 Task: Play online Dominion games in very easy mode.
Action: Mouse moved to (226, 262)
Screenshot: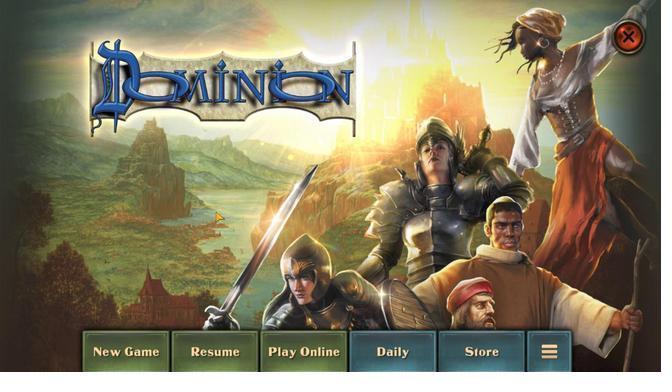 
Action: Mouse pressed left at (226, 262)
Screenshot: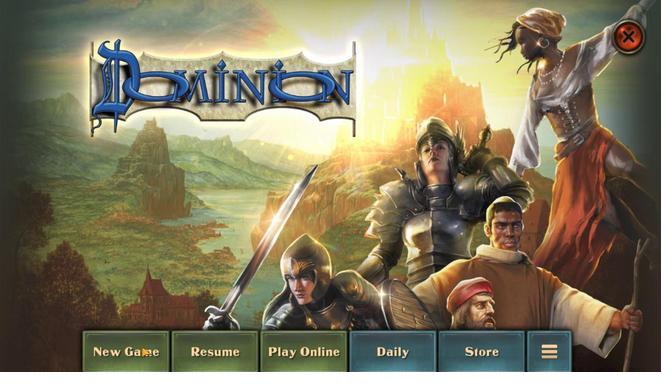 
Action: Mouse moved to (326, 301)
Screenshot: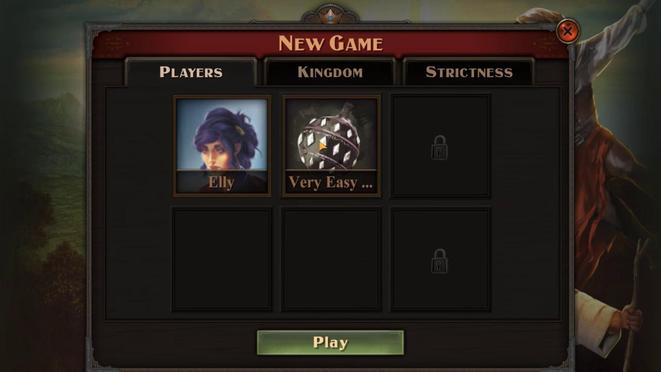 
Action: Mouse pressed left at (326, 301)
Screenshot: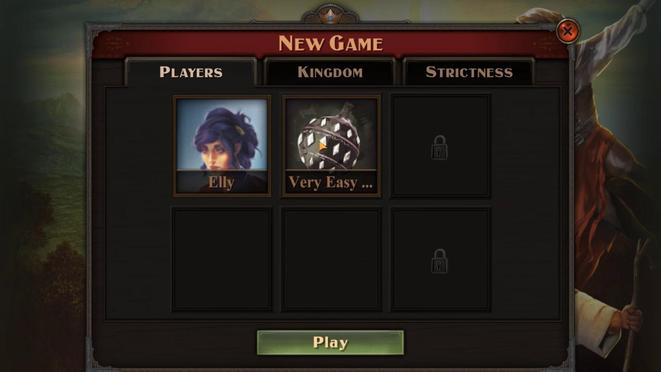 
Action: Mouse moved to (270, 297)
Screenshot: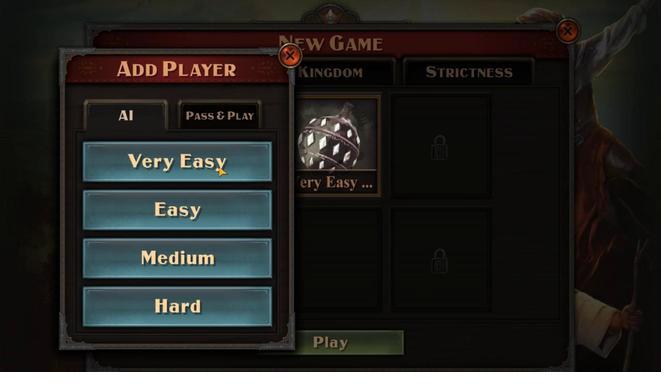 
Action: Mouse pressed left at (270, 297)
Screenshot: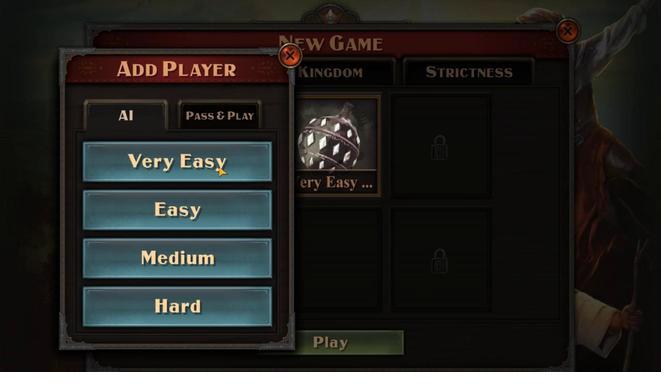 
Action: Mouse moved to (328, 263)
Screenshot: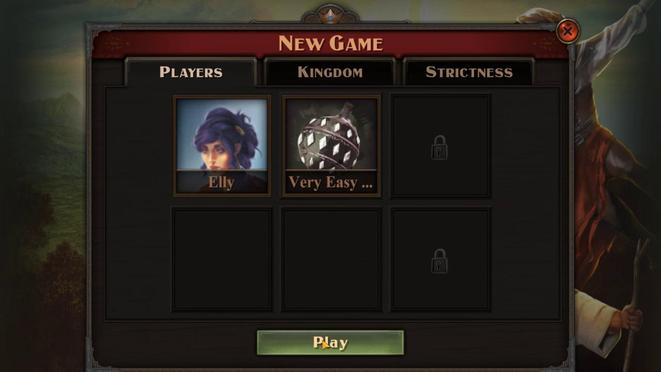 
Action: Mouse pressed left at (328, 263)
Screenshot: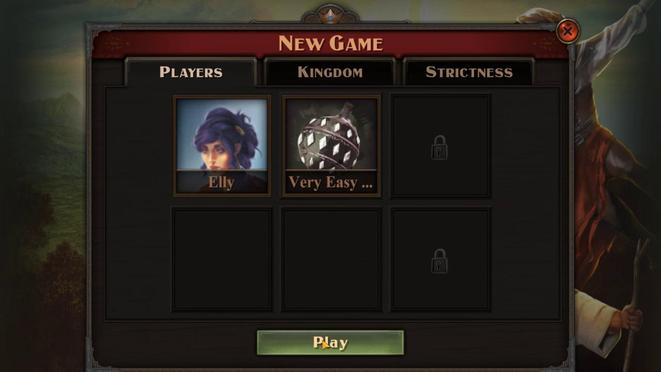 
Action: Mouse moved to (288, 264)
Screenshot: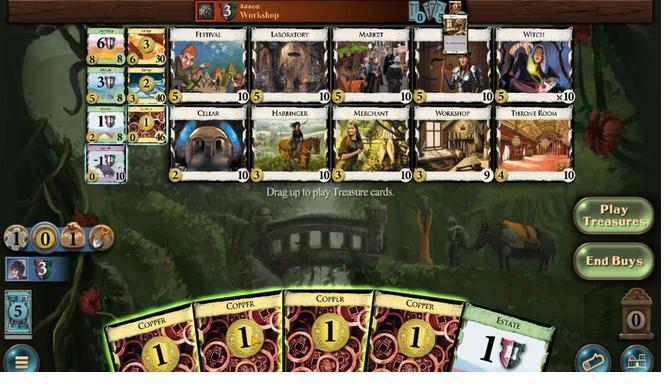 
Action: Mouse pressed left at (288, 264)
Screenshot: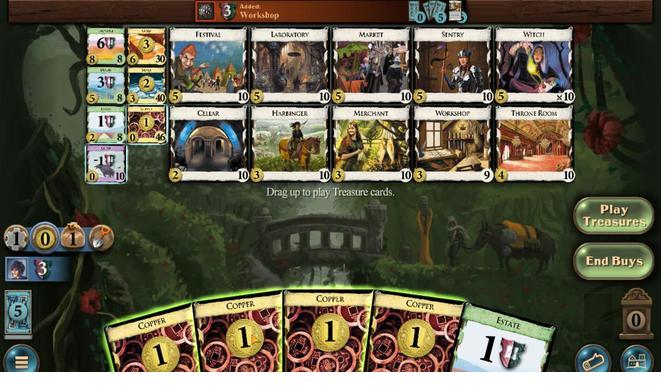 
Action: Mouse moved to (301, 263)
Screenshot: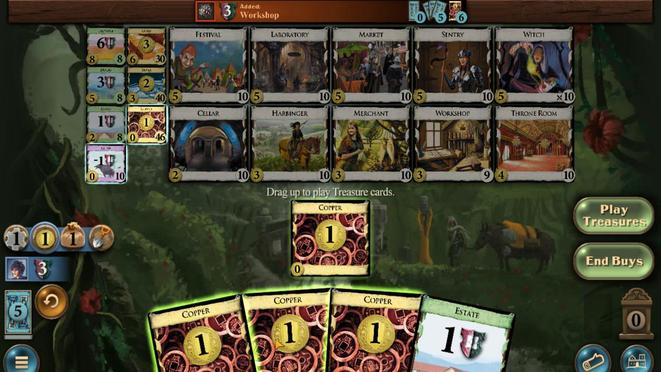 
Action: Mouse pressed left at (301, 263)
Screenshot: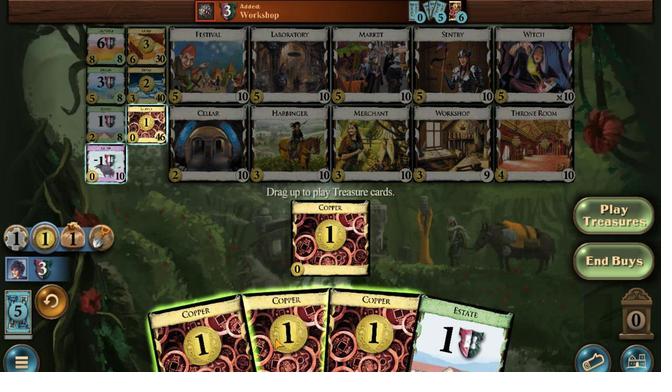 
Action: Mouse moved to (263, 261)
Screenshot: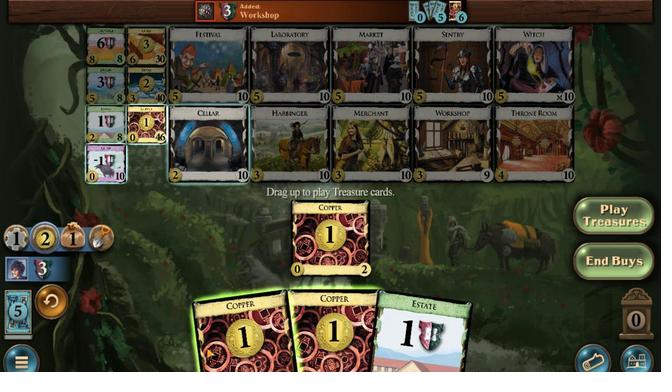 
Action: Mouse pressed left at (263, 261)
Screenshot: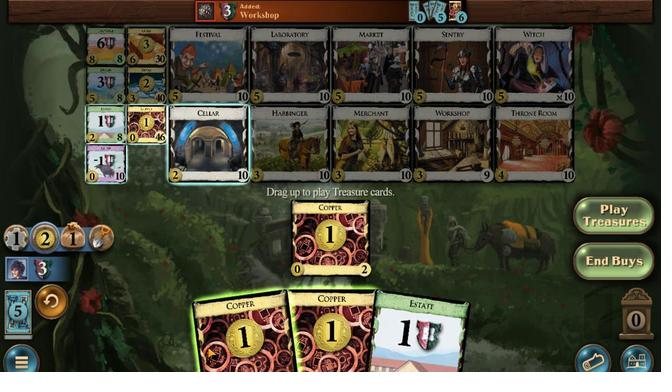 
Action: Mouse moved to (308, 301)
Screenshot: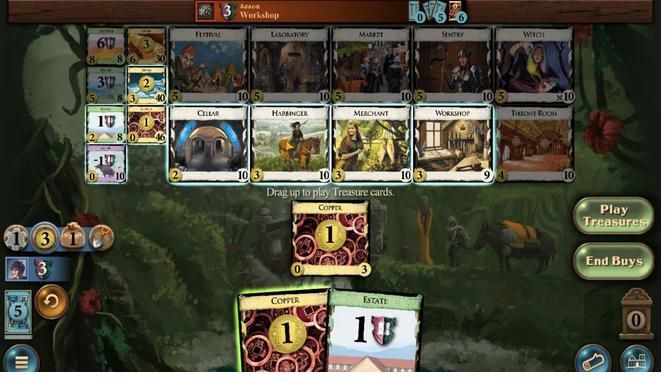 
Action: Mouse pressed left at (308, 301)
Screenshot: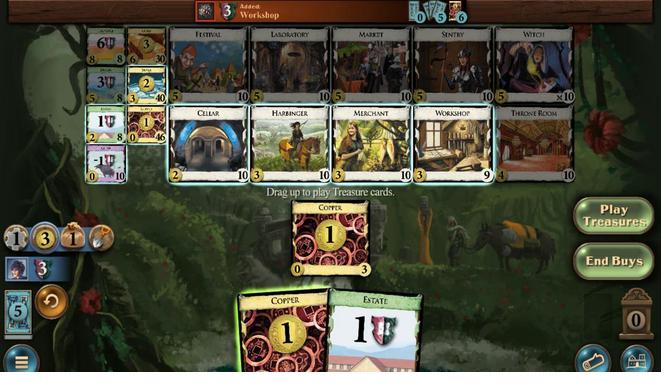 
Action: Mouse moved to (328, 265)
Screenshot: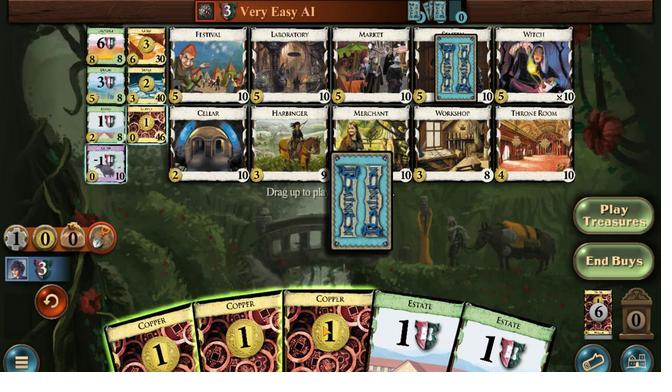 
Action: Mouse pressed left at (328, 265)
Screenshot: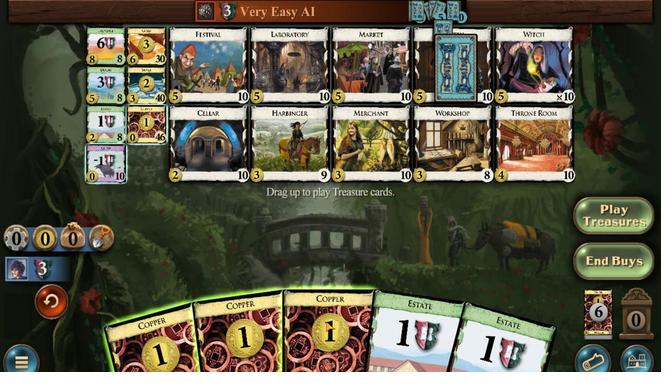 
Action: Mouse moved to (298, 263)
Screenshot: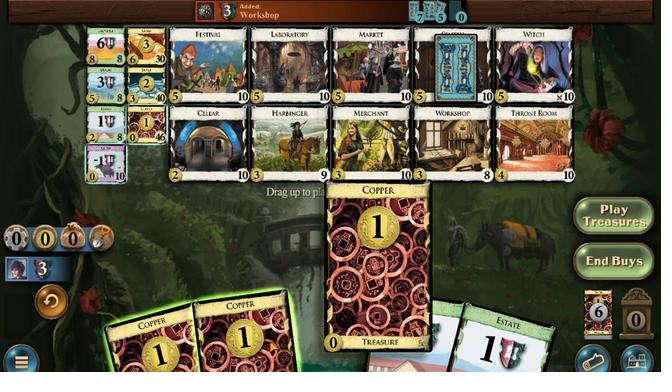 
Action: Mouse pressed left at (298, 263)
Screenshot: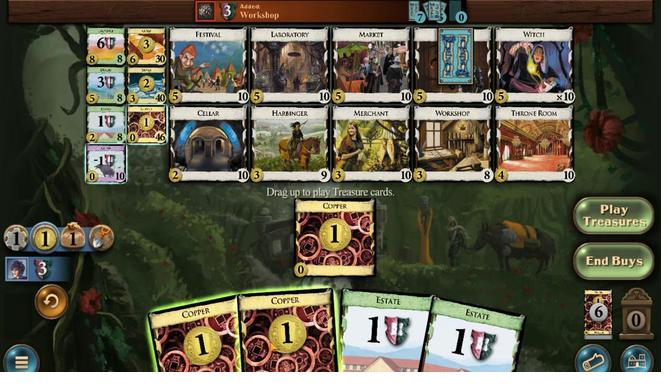 
Action: Mouse moved to (274, 260)
Screenshot: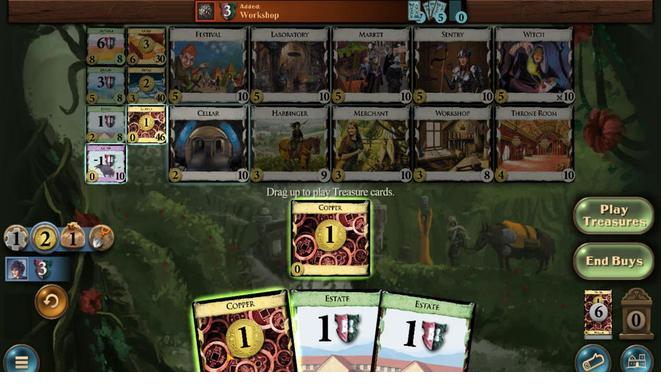 
Action: Mouse pressed left at (274, 260)
Screenshot: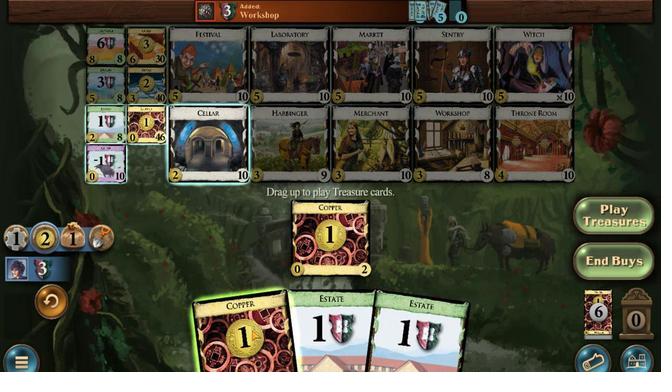 
Action: Mouse moved to (393, 302)
Screenshot: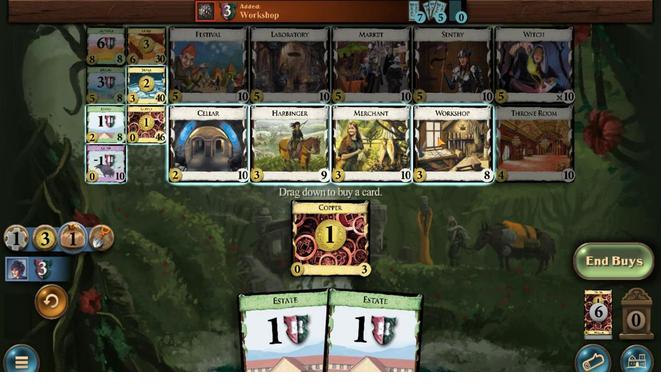 
Action: Mouse pressed left at (393, 302)
Screenshot: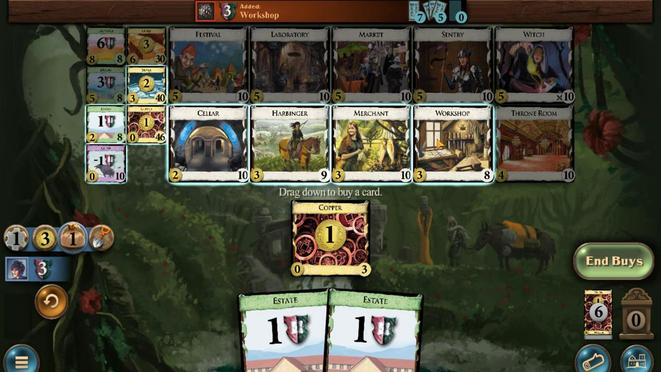 
Action: Mouse moved to (235, 260)
Screenshot: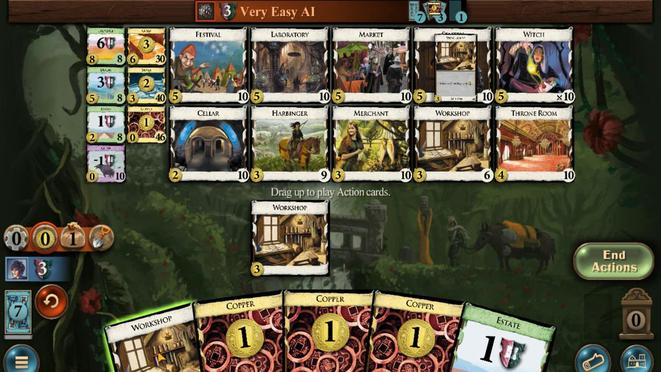 
Action: Mouse pressed left at (235, 260)
Screenshot: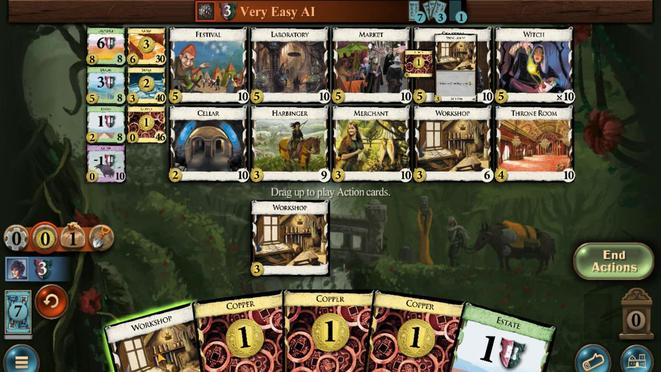 
Action: Mouse moved to (444, 304)
Screenshot: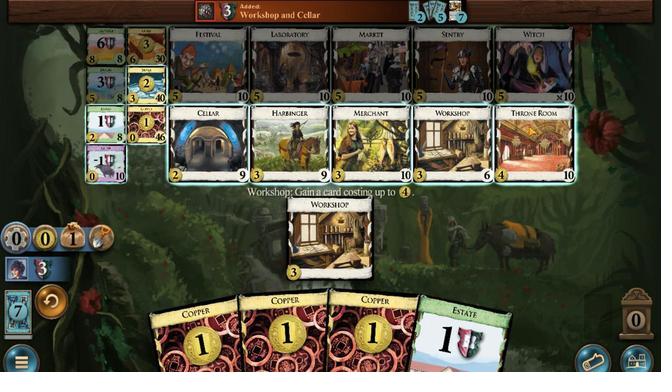 
Action: Mouse pressed left at (444, 304)
Screenshot: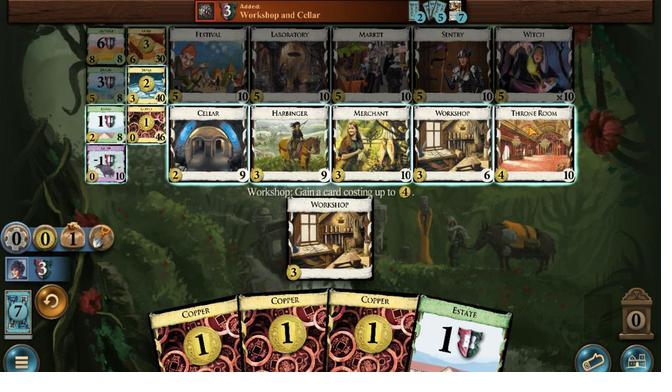 
Action: Mouse moved to (264, 264)
Screenshot: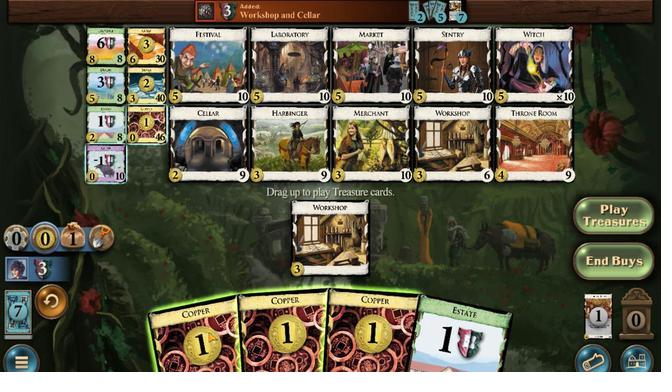 
Action: Mouse pressed left at (264, 264)
Screenshot: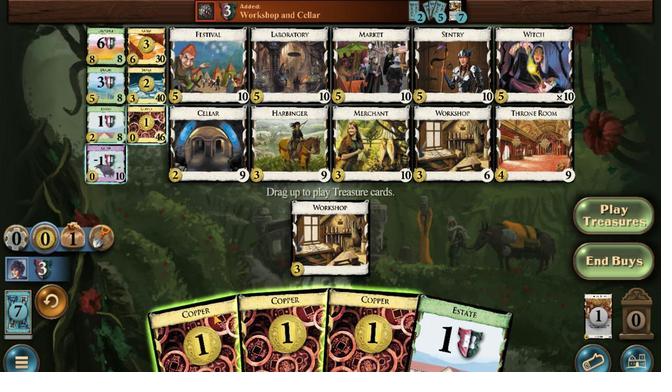 
Action: Mouse moved to (281, 271)
Screenshot: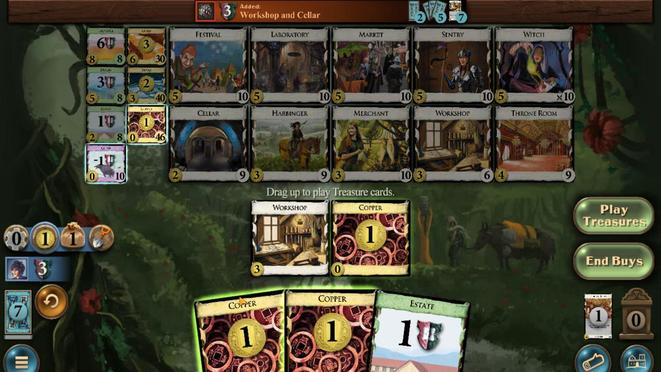 
Action: Mouse pressed left at (281, 271)
Screenshot: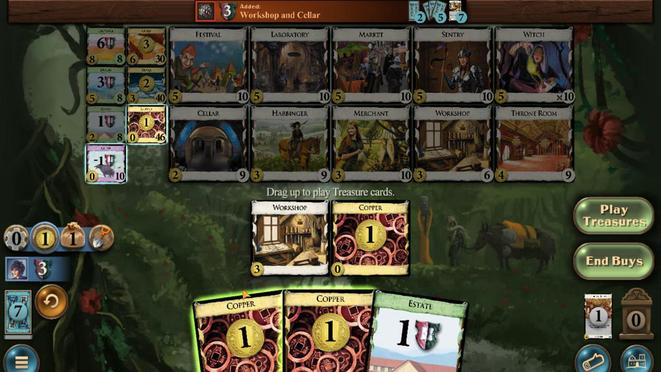 
Action: Mouse moved to (304, 263)
Screenshot: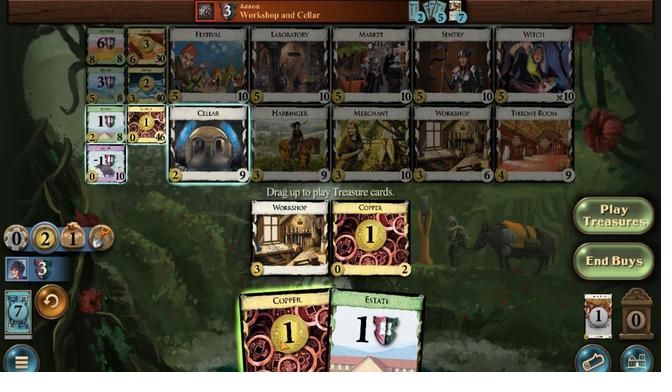 
Action: Mouse pressed left at (304, 263)
Screenshot: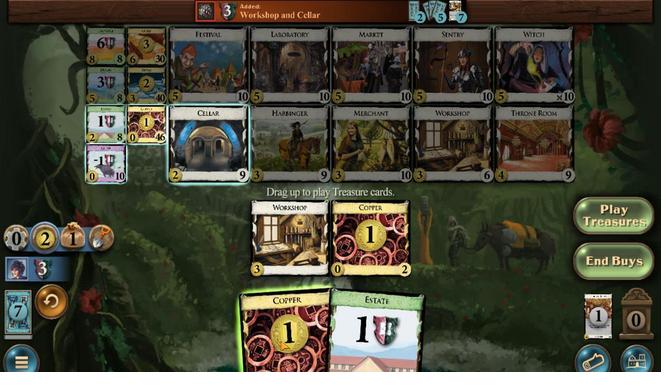 
Action: Mouse moved to (315, 302)
Screenshot: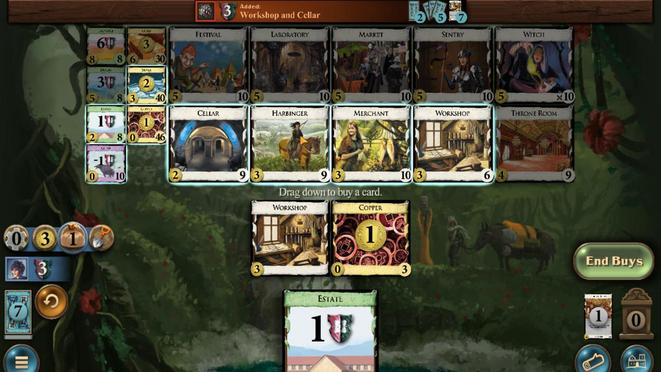 
Action: Mouse pressed left at (315, 302)
Screenshot: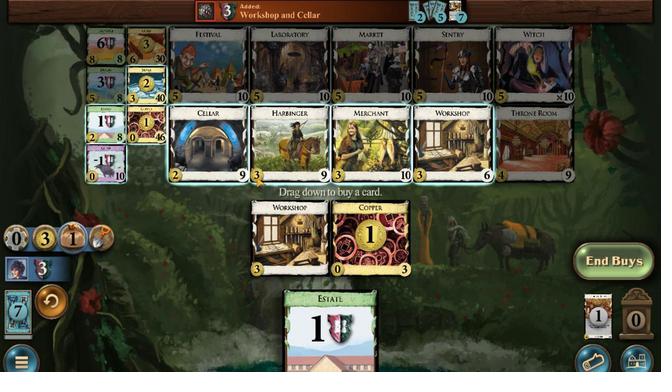 
Action: Mouse moved to (231, 264)
Screenshot: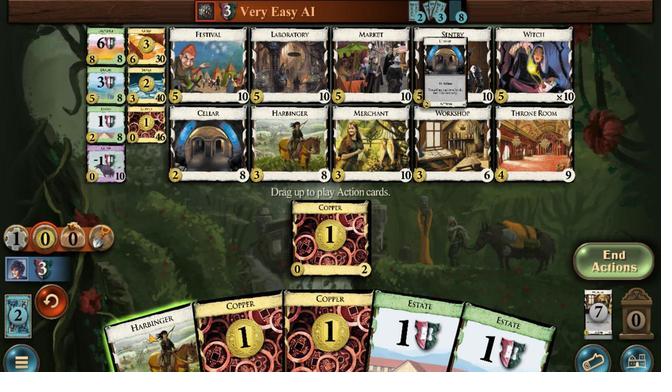 
Action: Mouse pressed left at (231, 264)
Screenshot: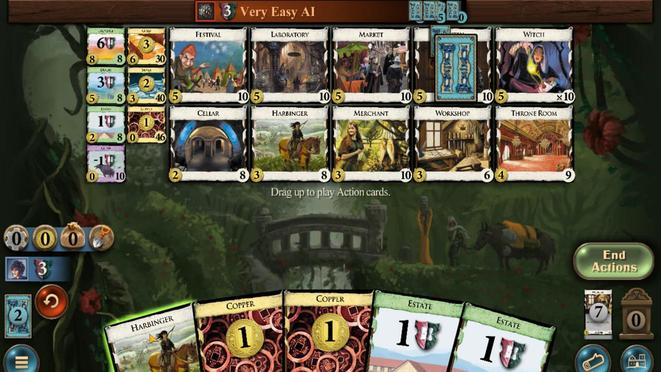 
Action: Mouse moved to (340, 319)
Screenshot: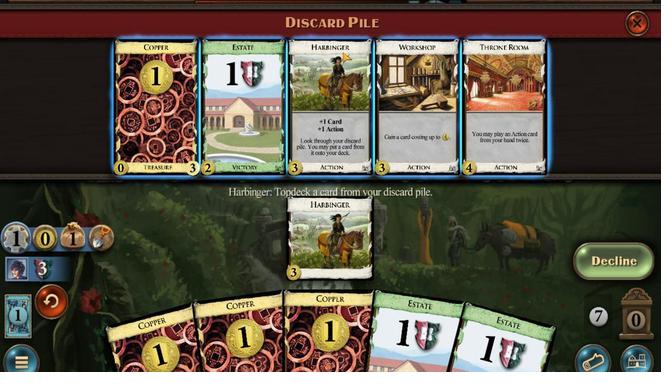
Action: Mouse pressed left at (340, 319)
Screenshot: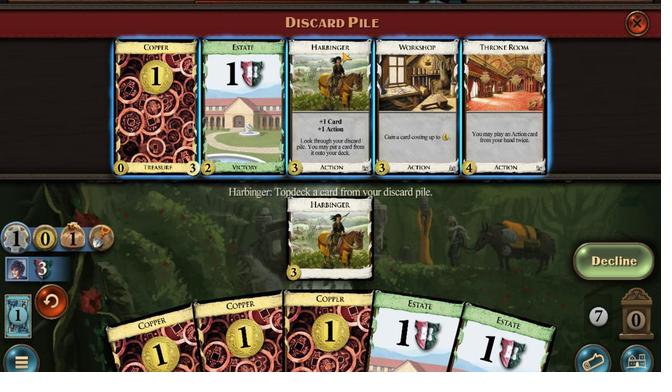 
Action: Mouse moved to (327, 262)
Screenshot: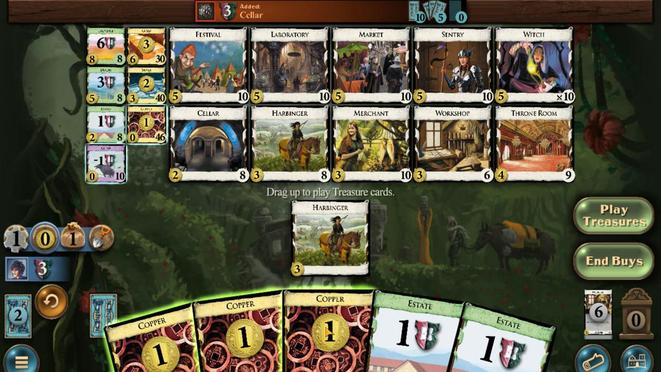 
Action: Mouse pressed left at (327, 262)
Screenshot: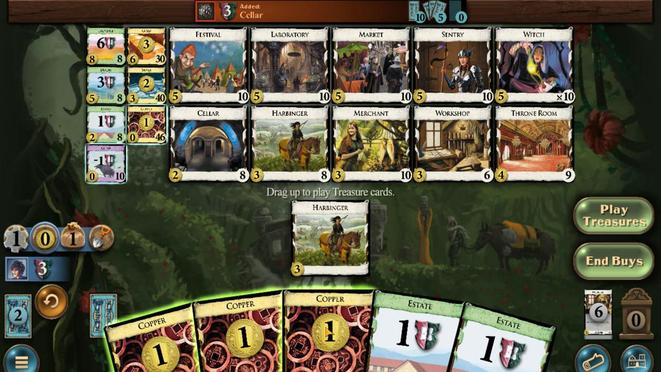 
Action: Mouse moved to (296, 259)
Screenshot: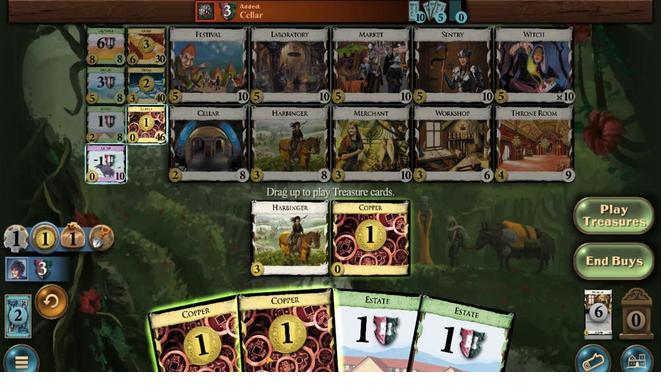 
Action: Mouse pressed left at (296, 259)
Screenshot: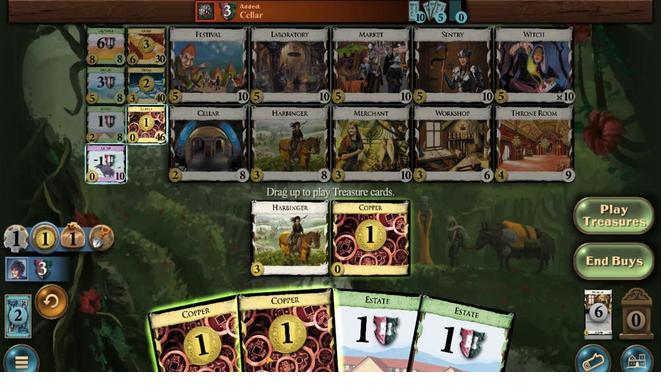 
Action: Mouse moved to (271, 261)
Screenshot: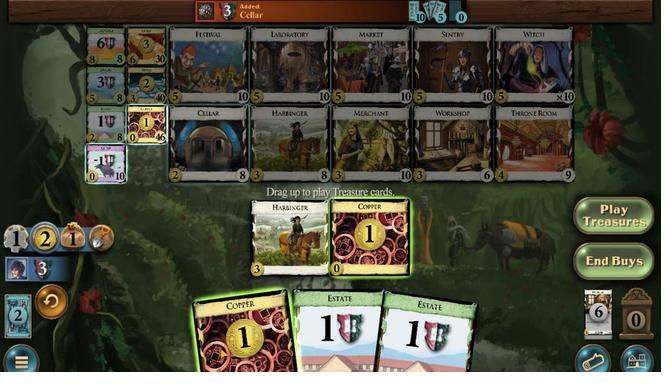 
Action: Mouse pressed left at (271, 261)
Screenshot: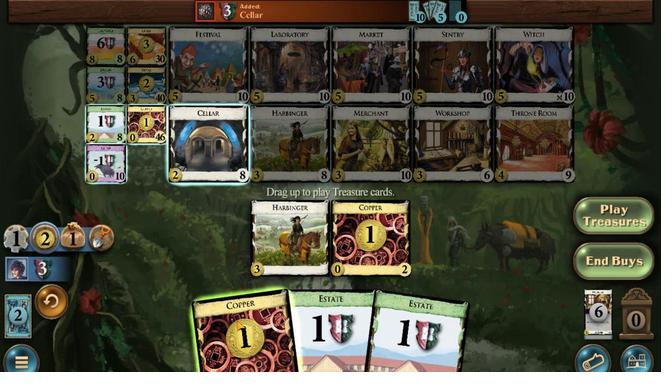 
Action: Mouse moved to (231, 313)
Screenshot: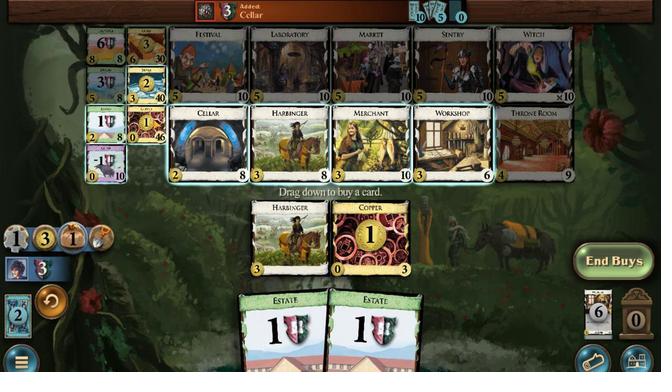
Action: Mouse pressed left at (231, 313)
Screenshot: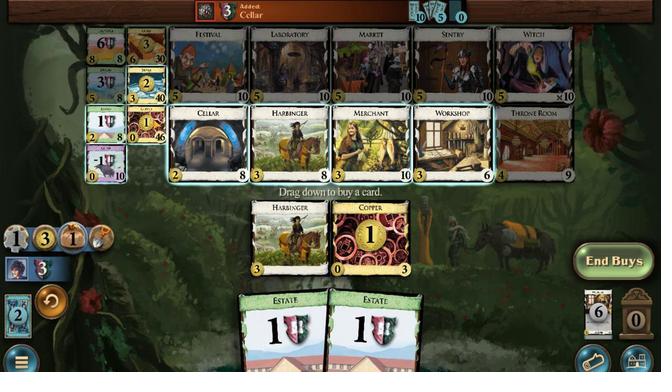 
Action: Mouse moved to (286, 265)
Screenshot: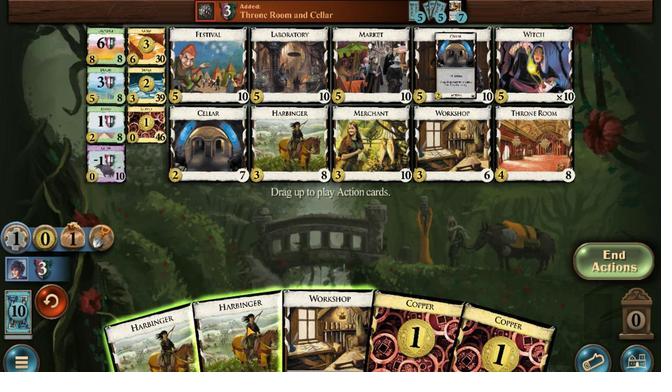 
Action: Mouse pressed left at (286, 265)
Screenshot: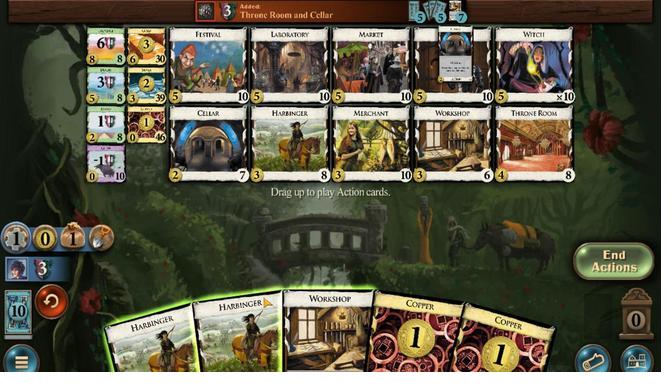 
Action: Mouse moved to (241, 258)
Screenshot: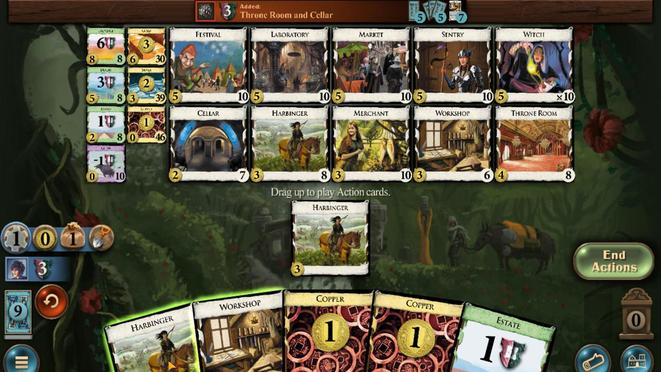 
Action: Mouse pressed left at (241, 258)
Screenshot: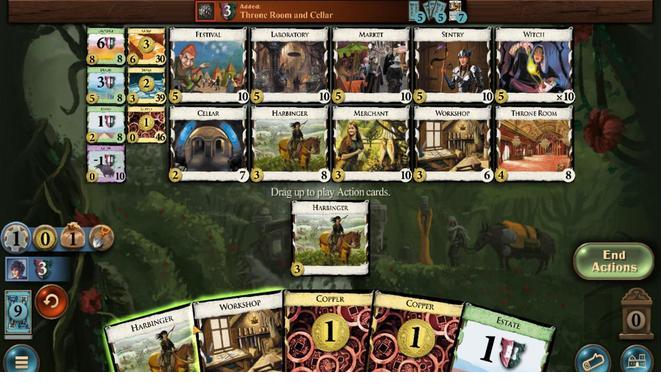 
Action: Mouse moved to (223, 256)
Screenshot: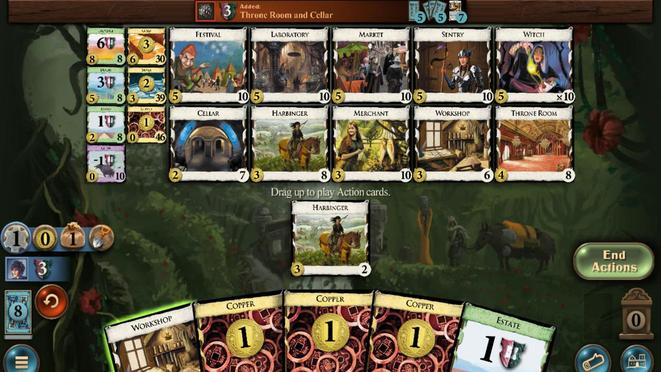 
Action: Mouse pressed left at (223, 256)
Screenshot: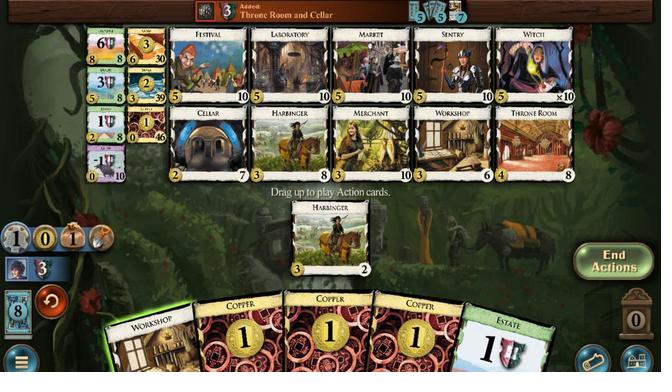 
Action: Mouse moved to (440, 304)
Screenshot: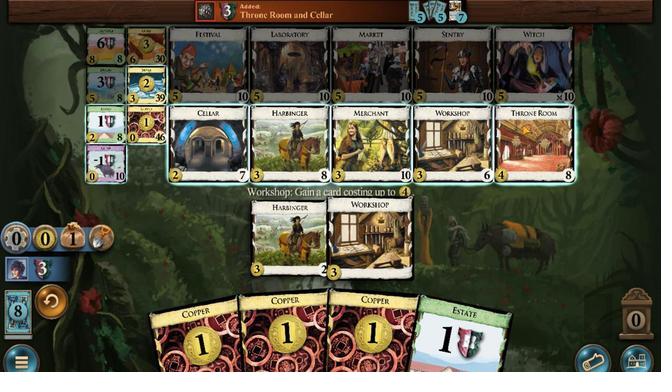 
Action: Mouse pressed left at (440, 304)
Screenshot: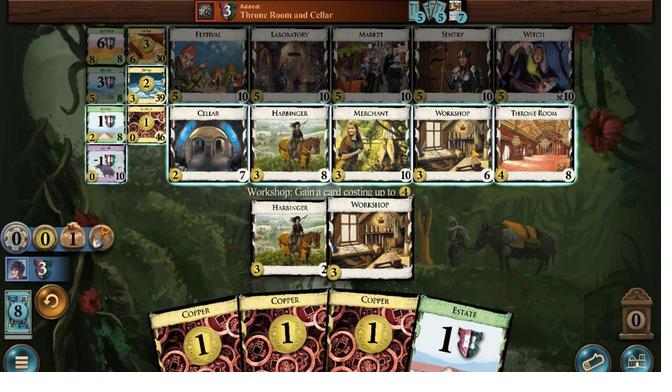 
Action: Mouse moved to (302, 262)
Screenshot: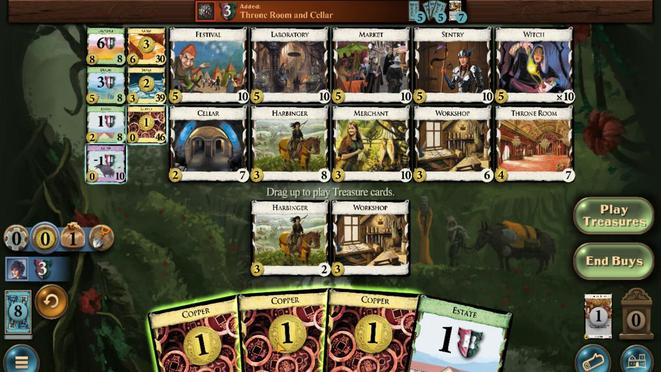 
Action: Mouse pressed left at (302, 262)
Screenshot: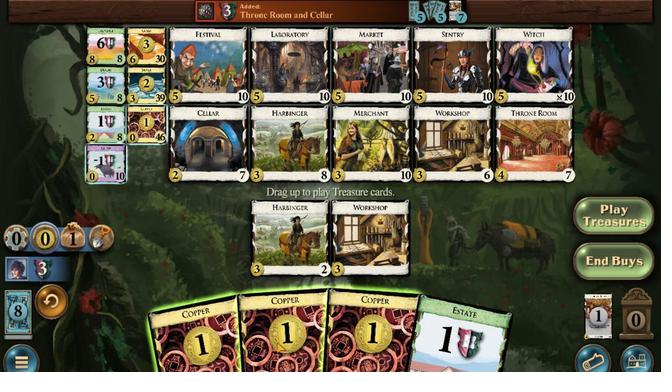 
Action: Mouse moved to (317, 263)
Screenshot: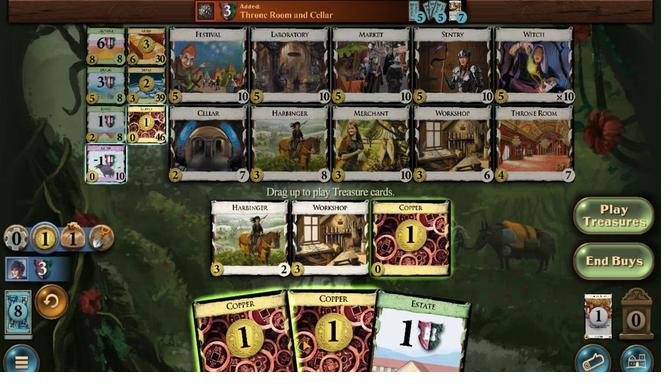 
Action: Mouse pressed left at (317, 263)
Screenshot: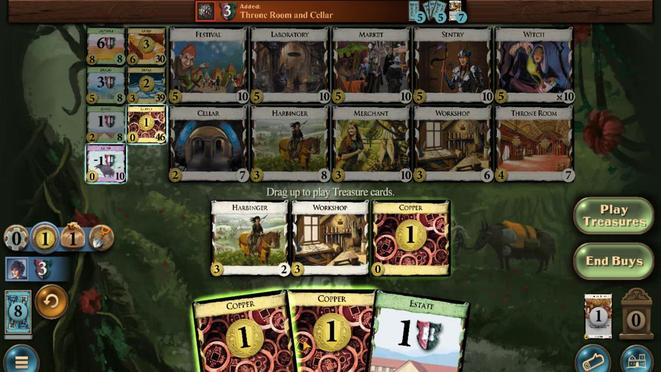 
Action: Mouse moved to (293, 257)
Screenshot: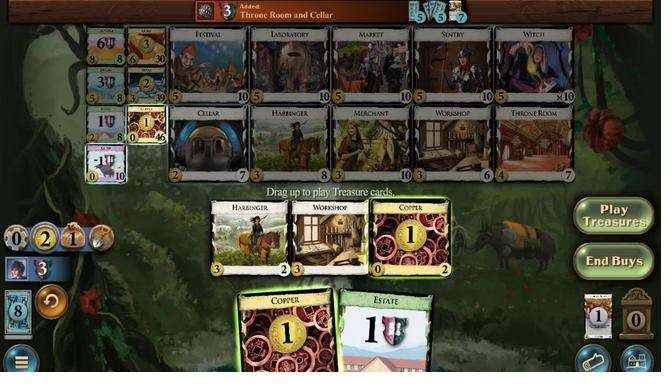 
Action: Mouse pressed left at (293, 257)
Screenshot: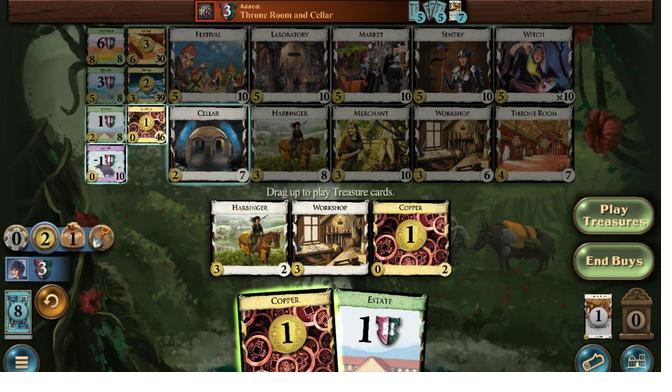 
Action: Mouse moved to (228, 311)
Screenshot: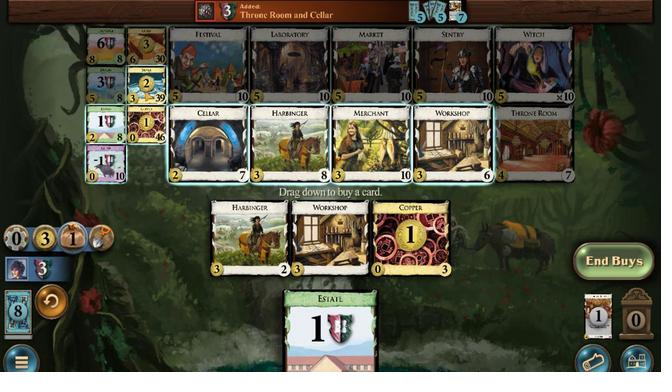 
Action: Mouse pressed left at (228, 311)
Screenshot: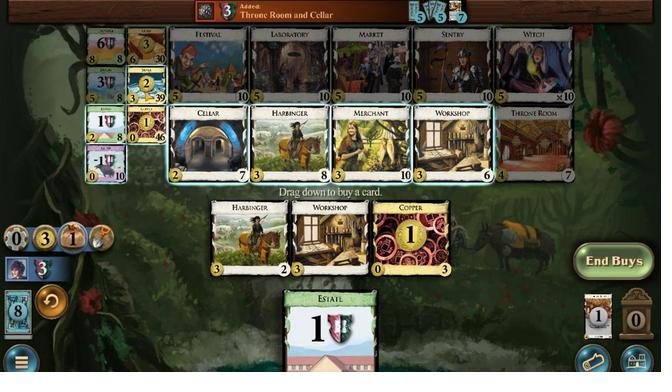 
Action: Mouse moved to (238, 263)
Screenshot: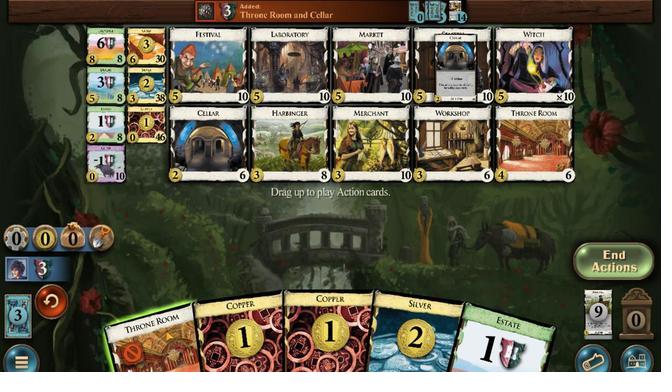 
Action: Mouse pressed left at (238, 263)
Screenshot: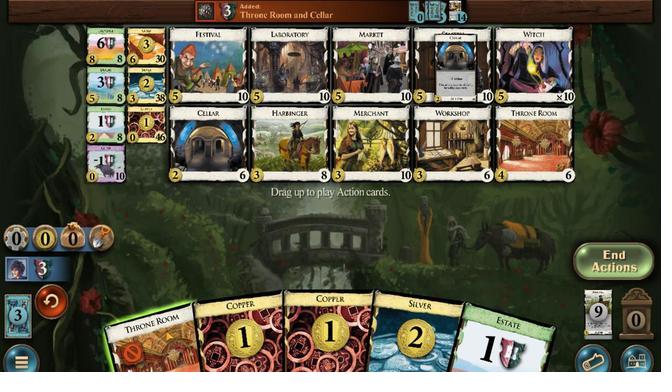 
Action: Mouse moved to (342, 261)
Screenshot: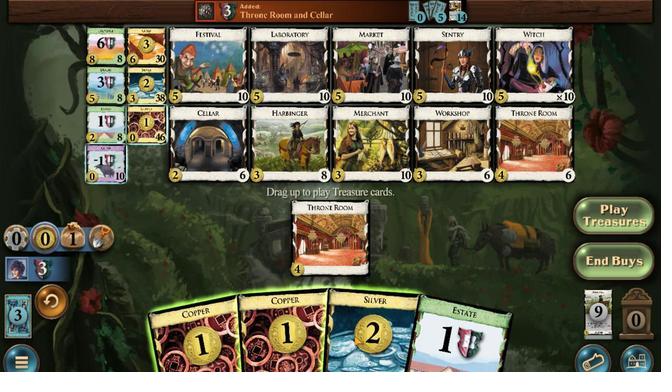 
Action: Mouse pressed left at (342, 261)
Screenshot: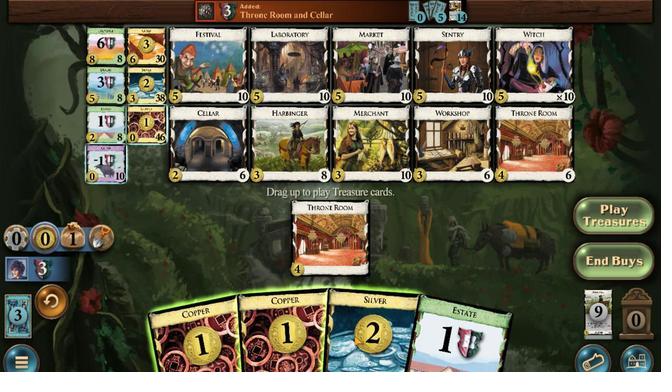 
Action: Mouse moved to (334, 262)
Screenshot: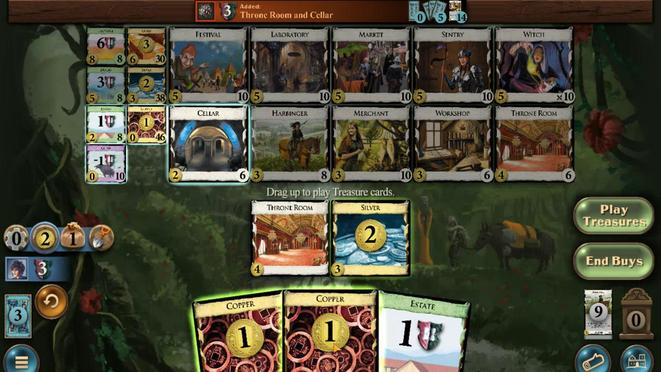 
Action: Mouse pressed left at (334, 262)
Screenshot: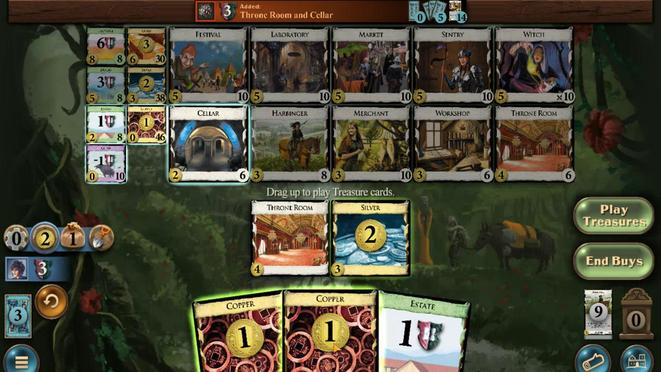 
Action: Mouse moved to (309, 260)
Screenshot: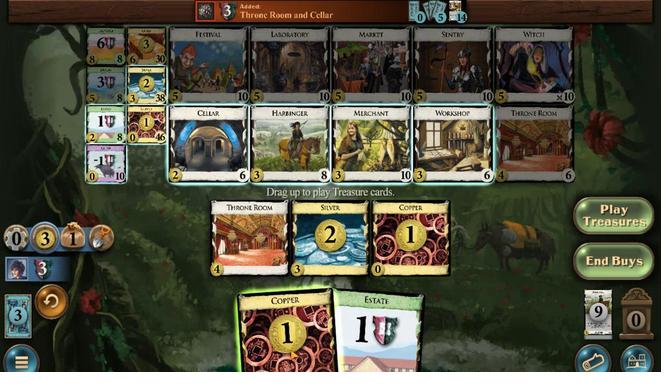 
Action: Mouse pressed left at (309, 260)
Screenshot: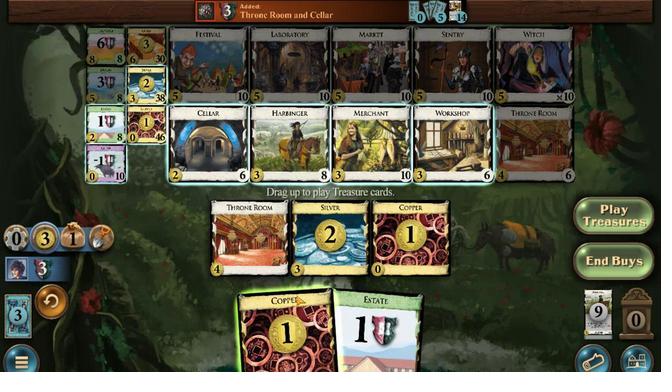 
Action: Mouse moved to (394, 303)
Screenshot: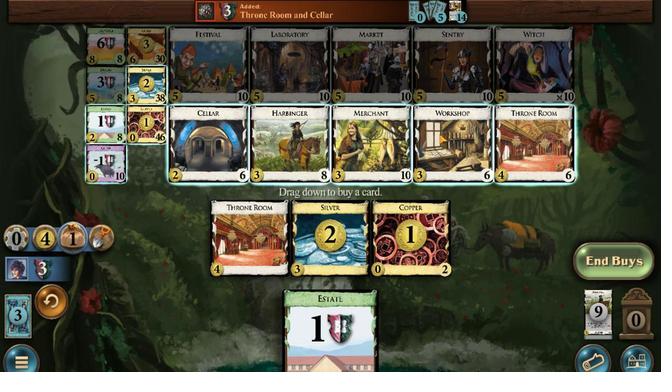 
Action: Mouse pressed left at (394, 303)
Screenshot: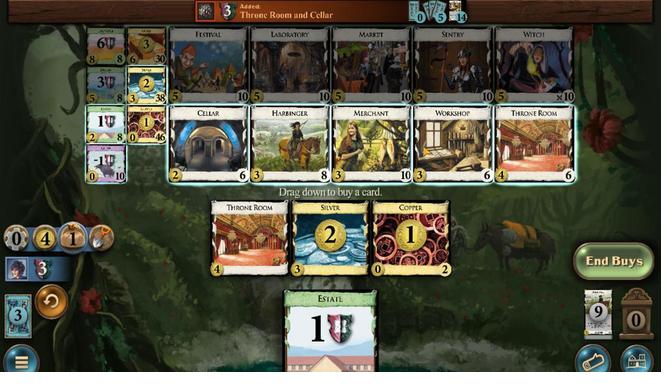 
Action: Mouse moved to (240, 265)
Screenshot: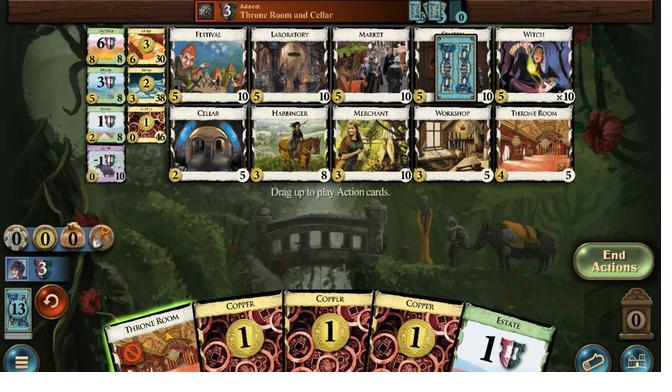 
Action: Mouse pressed left at (240, 265)
Screenshot: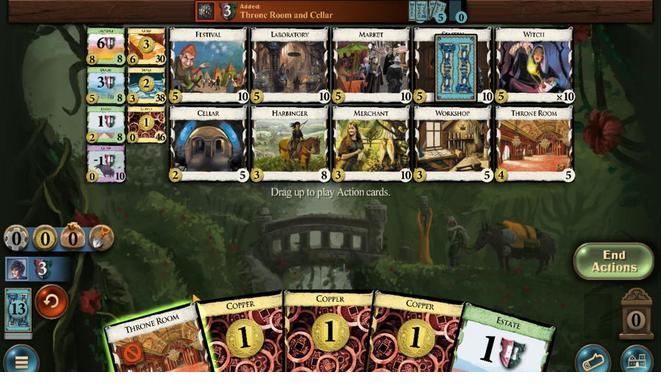 
Action: Mouse moved to (324, 268)
Screenshot: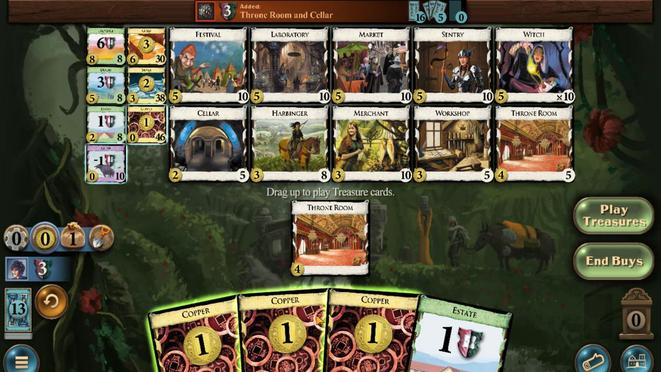 
Action: Mouse pressed left at (324, 268)
Screenshot: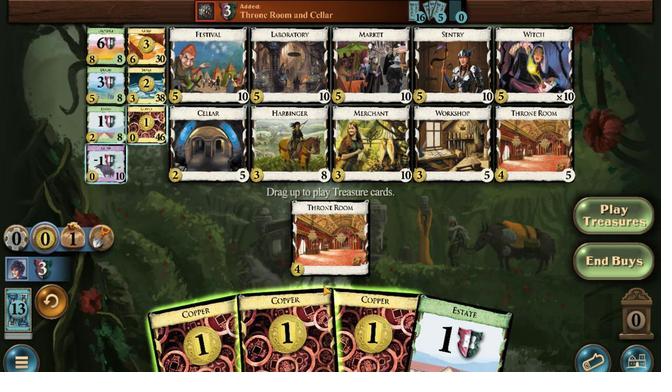 
Action: Mouse moved to (332, 267)
Screenshot: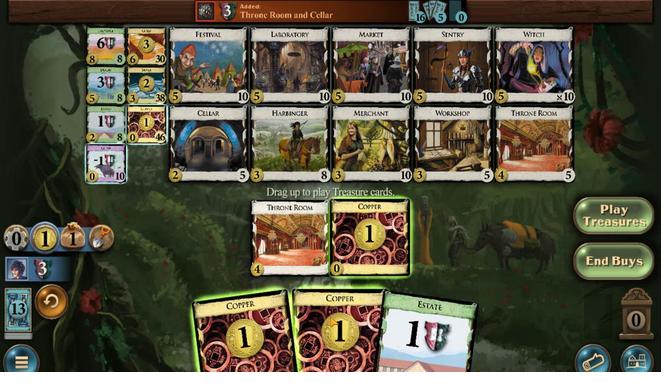 
Action: Mouse pressed left at (332, 267)
Screenshot: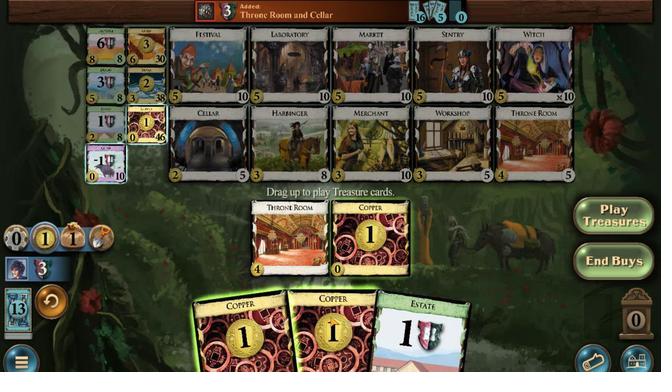 
Action: Mouse moved to (301, 265)
Screenshot: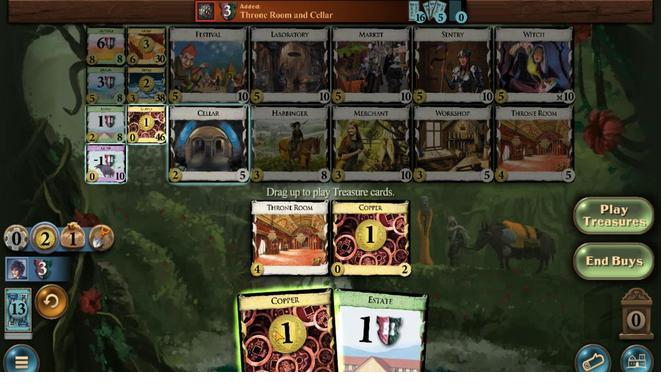 
Action: Mouse pressed left at (301, 265)
Screenshot: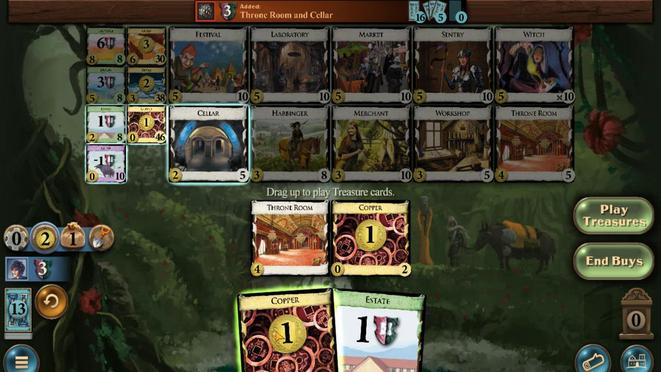 
Action: Mouse moved to (400, 303)
Screenshot: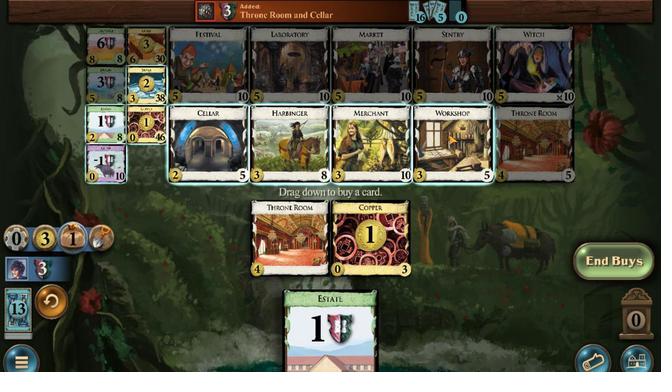 
Action: Mouse pressed left at (400, 303)
Screenshot: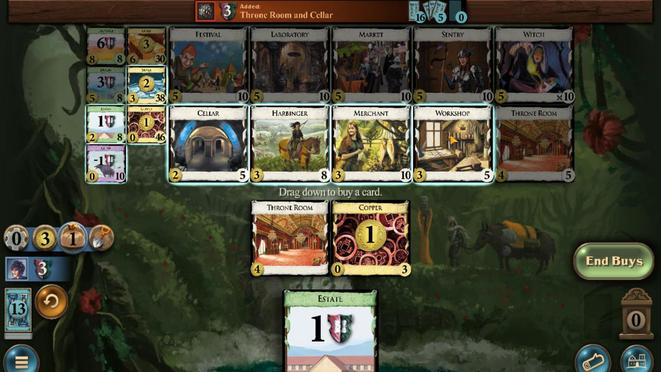 
Action: Mouse moved to (236, 264)
Screenshot: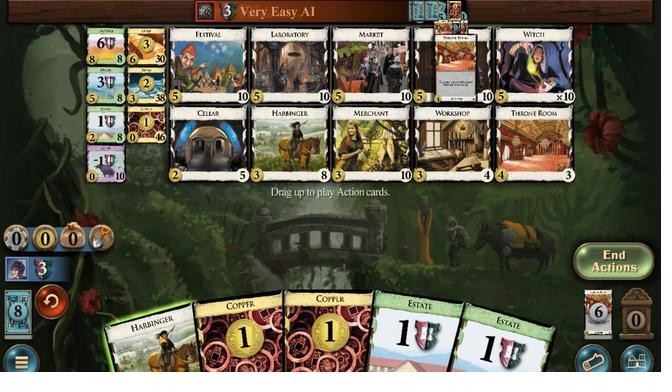 
Action: Mouse pressed left at (236, 264)
Screenshot: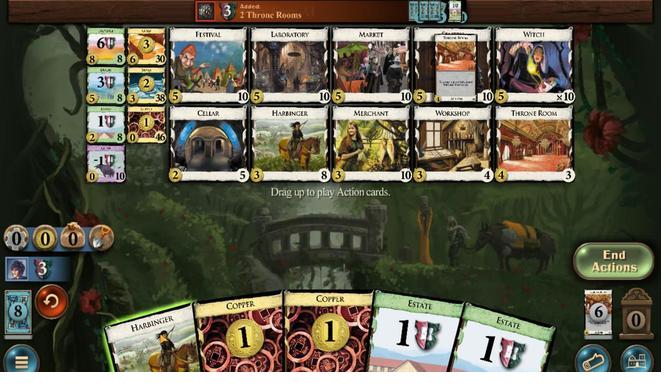
Action: Mouse moved to (364, 316)
Screenshot: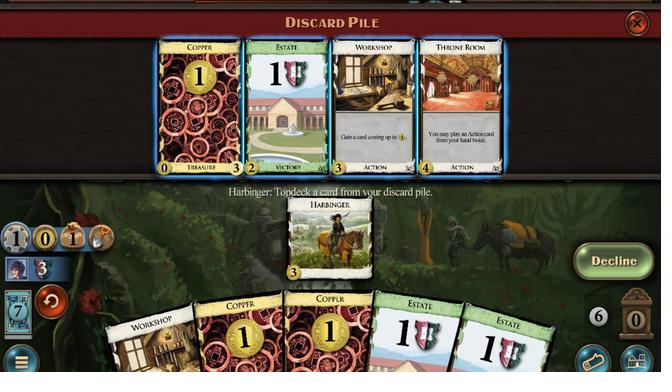
Action: Mouse pressed left at (364, 316)
Screenshot: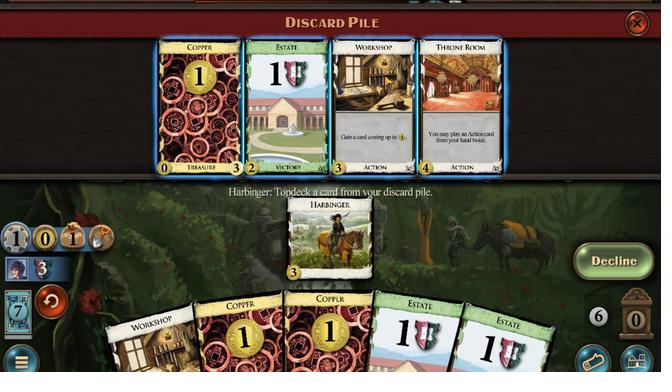 
Action: Mouse moved to (243, 259)
Screenshot: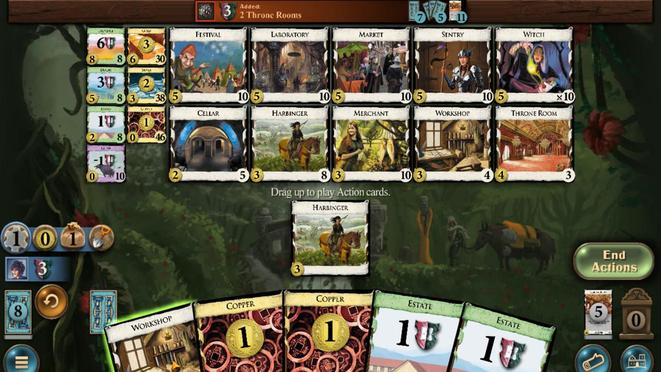 
Action: Mouse pressed left at (243, 259)
Screenshot: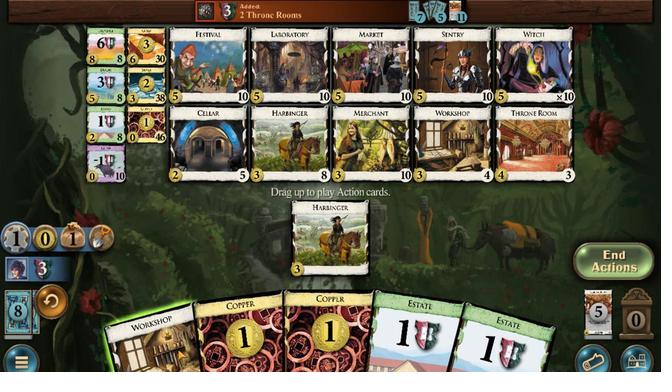 
Action: Mouse moved to (454, 303)
Screenshot: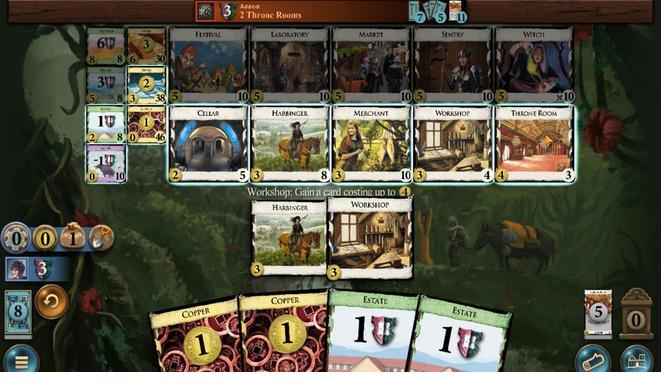 
Action: Mouse pressed left at (454, 303)
Screenshot: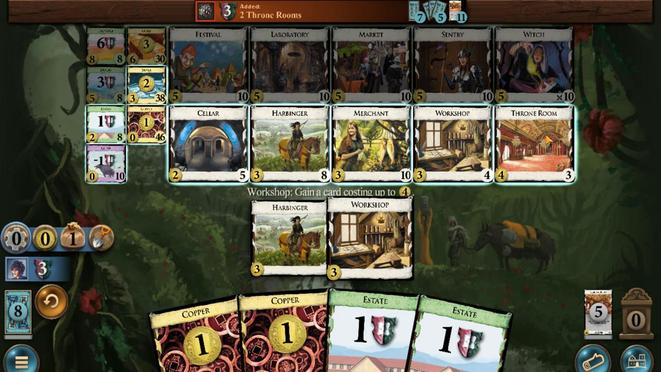 
Action: Mouse moved to (267, 255)
Screenshot: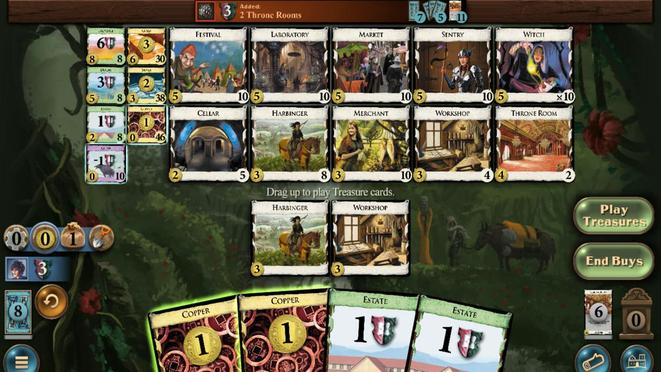 
Action: Mouse pressed left at (267, 255)
Screenshot: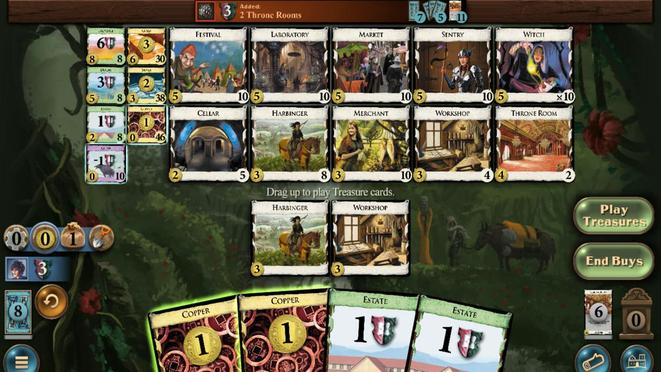
Action: Mouse moved to (279, 259)
Screenshot: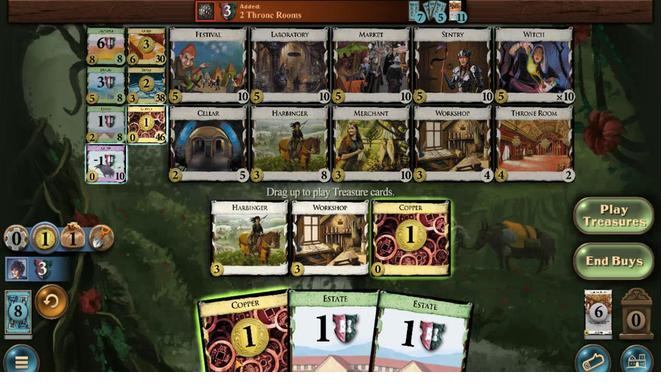 
Action: Mouse pressed left at (279, 259)
Screenshot: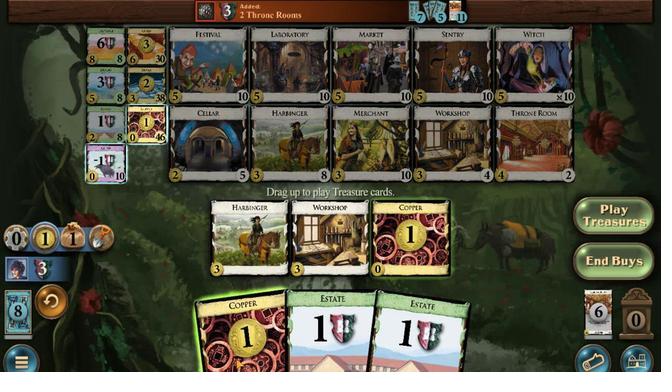 
Action: Mouse moved to (210, 305)
Screenshot: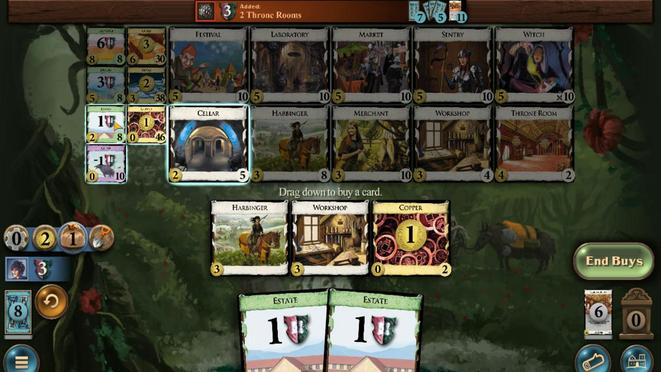 
Action: Mouse pressed left at (210, 305)
Screenshot: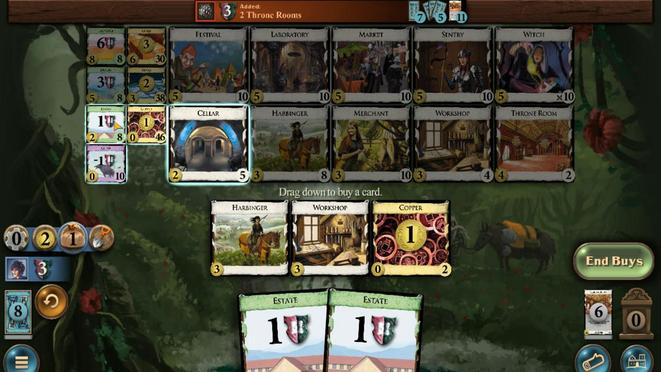 
Action: Mouse moved to (231, 262)
Screenshot: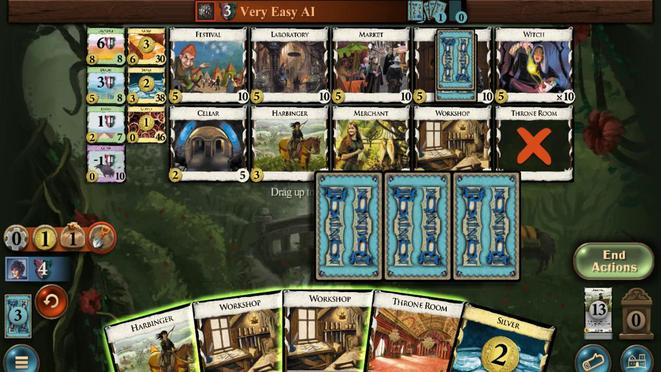 
Action: Mouse pressed left at (231, 262)
Screenshot: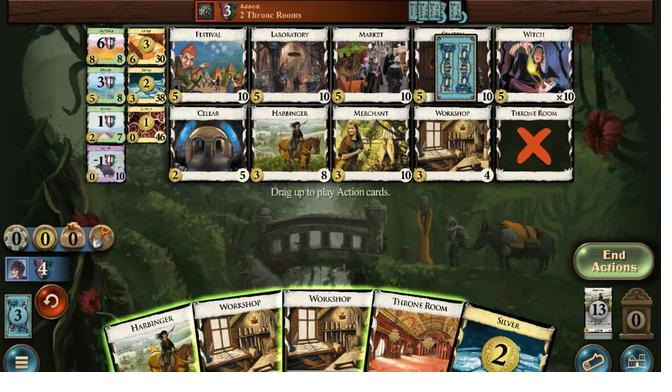 
Action: Mouse moved to (327, 314)
Screenshot: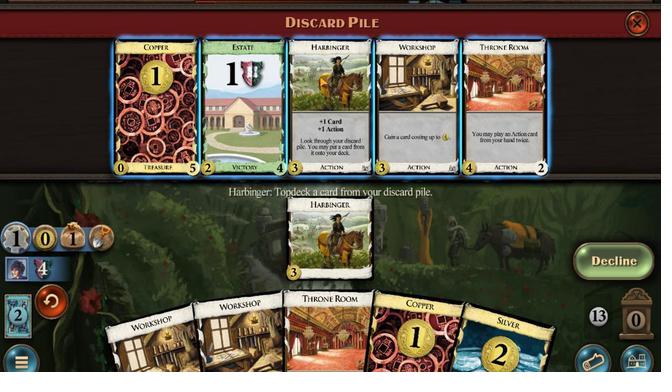
Action: Mouse pressed left at (327, 314)
Screenshot: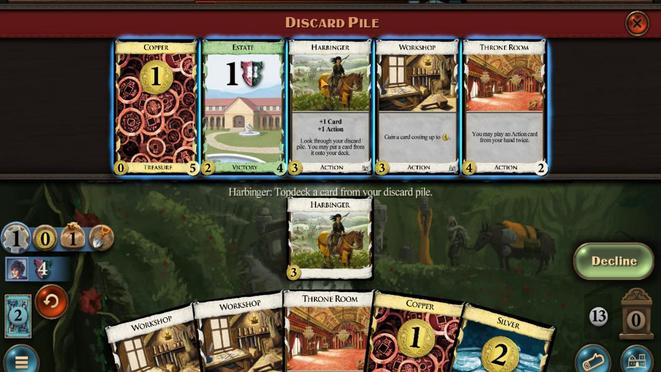 
Action: Mouse moved to (278, 262)
Screenshot: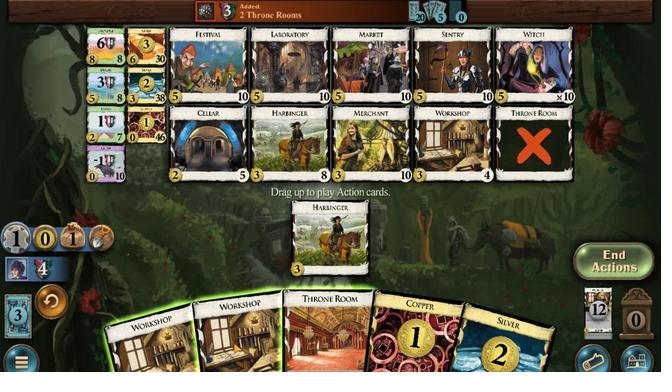 
Action: Mouse pressed left at (278, 262)
Screenshot: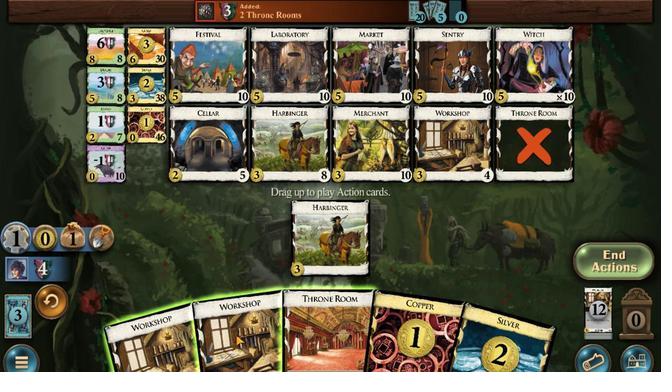 
Action: Mouse moved to (369, 304)
Screenshot: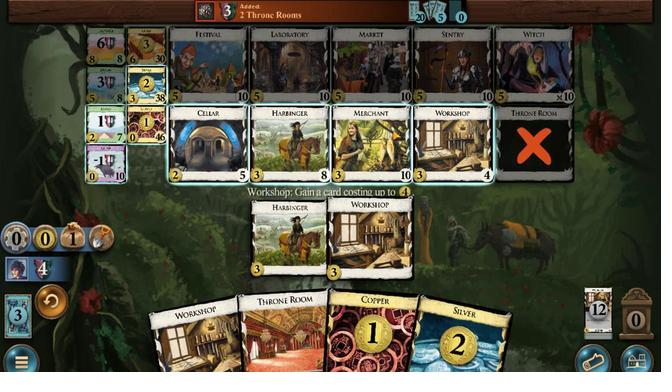 
Action: Mouse pressed left at (369, 304)
Screenshot: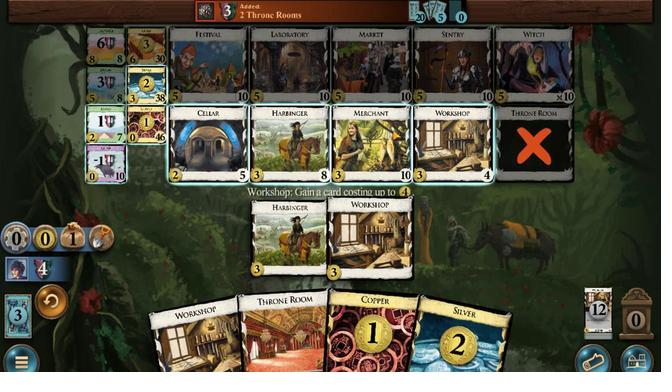 
Action: Mouse moved to (349, 261)
Screenshot: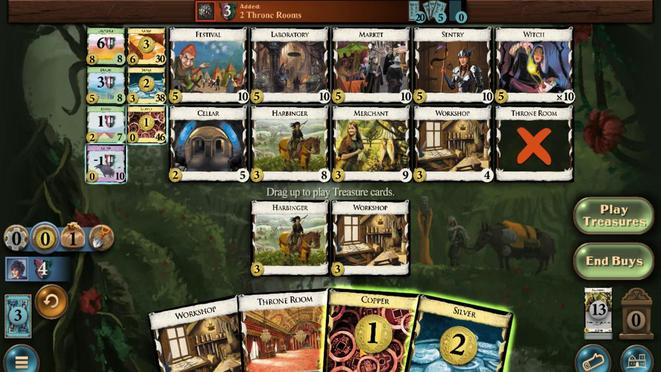 
Action: Mouse pressed left at (349, 261)
Screenshot: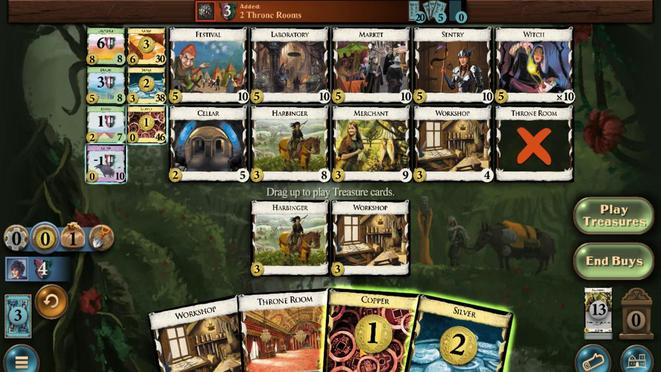 
Action: Mouse moved to (364, 263)
Screenshot: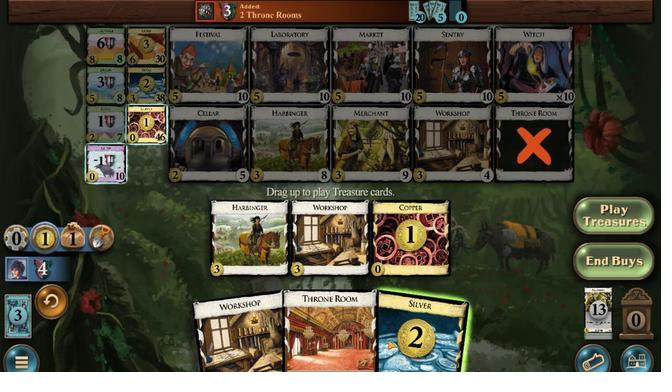 
Action: Mouse pressed left at (364, 263)
Screenshot: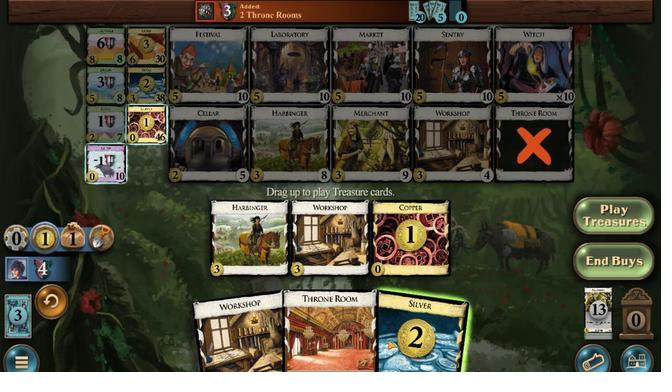 
Action: Mouse moved to (210, 305)
Screenshot: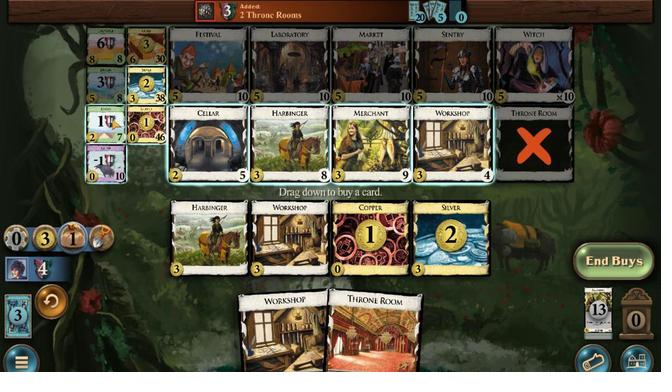 
Action: Mouse pressed left at (210, 305)
Screenshot: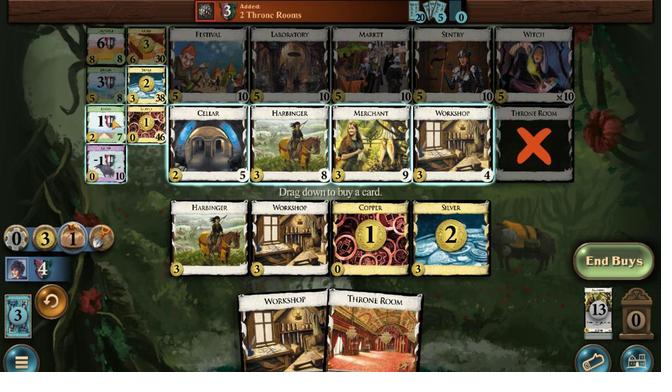 
Action: Mouse moved to (239, 266)
Screenshot: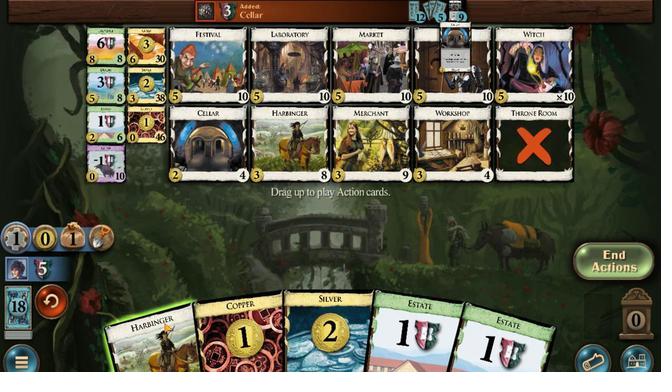 
Action: Mouse pressed left at (239, 266)
Screenshot: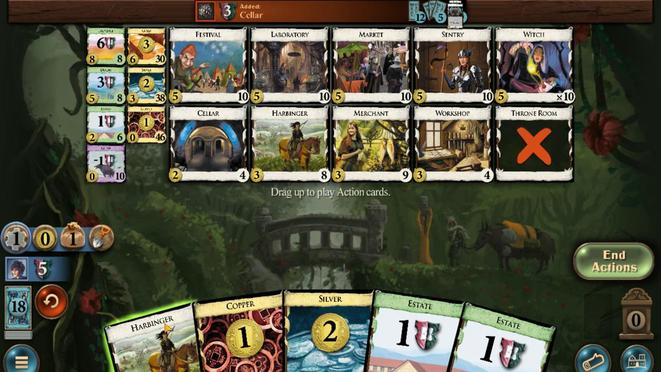 
Action: Mouse moved to (322, 262)
Screenshot: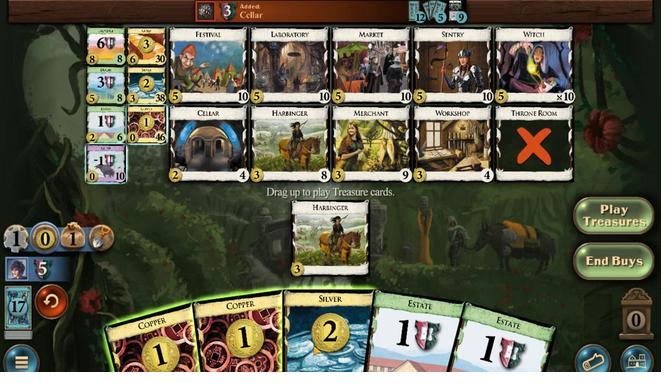 
Action: Mouse pressed left at (322, 262)
Screenshot: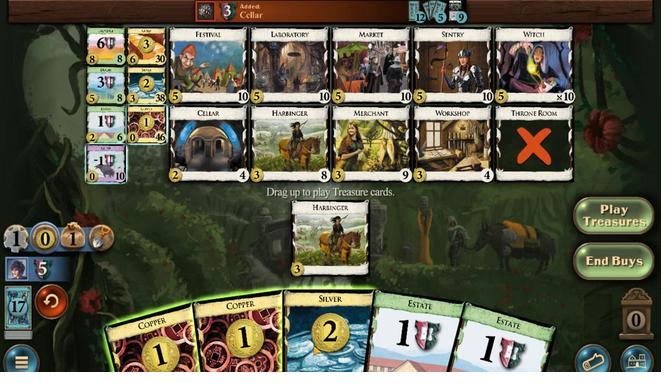 
Action: Mouse moved to (309, 263)
Screenshot: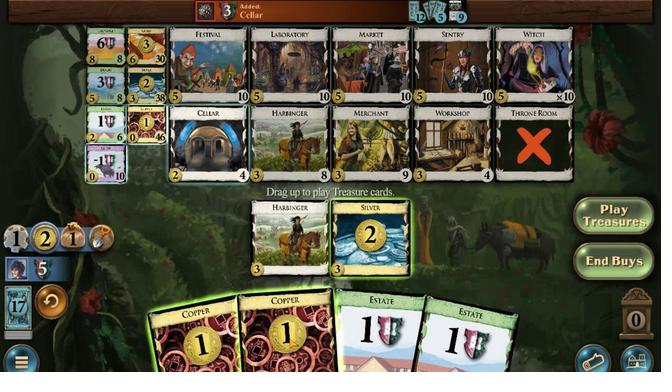 
Action: Mouse pressed left at (309, 263)
Screenshot: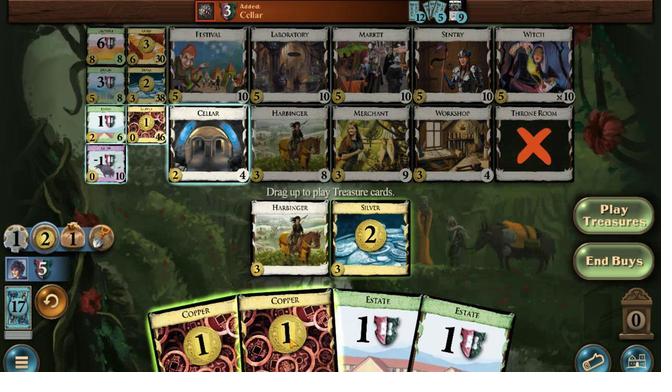 
Action: Mouse moved to (285, 259)
Screenshot: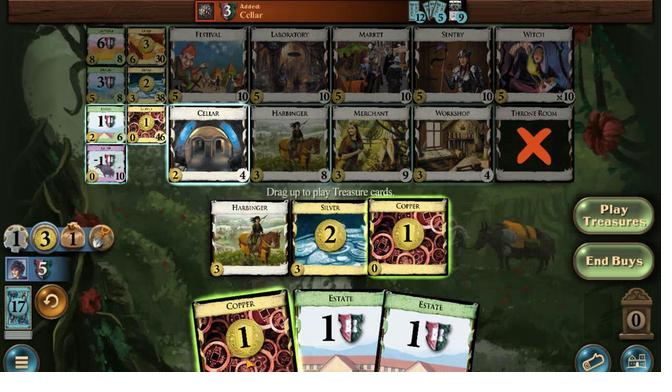 
Action: Mouse pressed left at (285, 259)
Screenshot: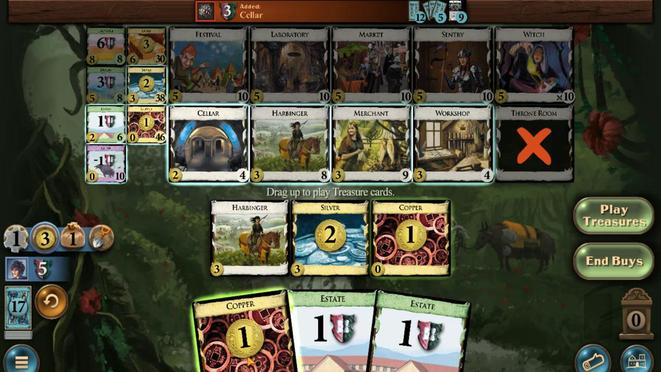 
Action: Mouse moved to (322, 303)
Screenshot: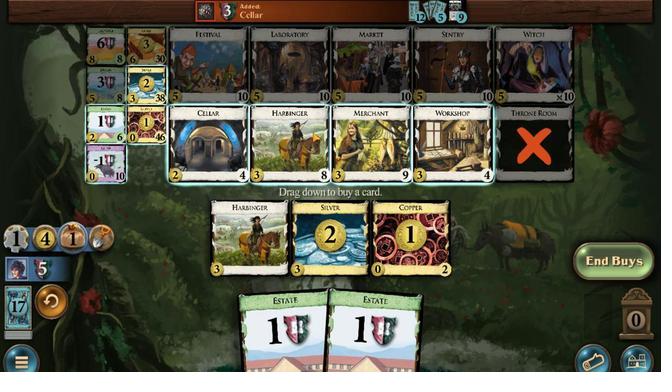 
Action: Mouse pressed left at (322, 303)
Screenshot: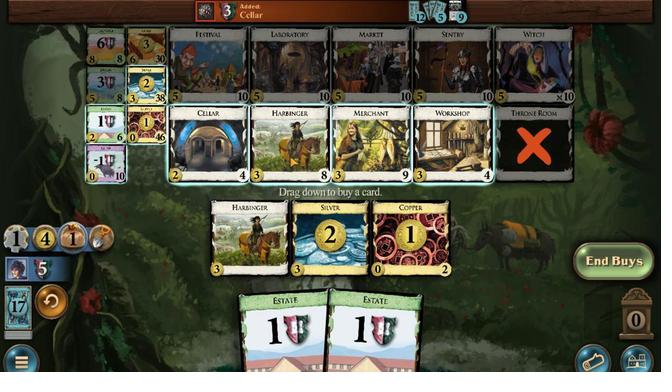 
Action: Mouse moved to (269, 264)
Screenshot: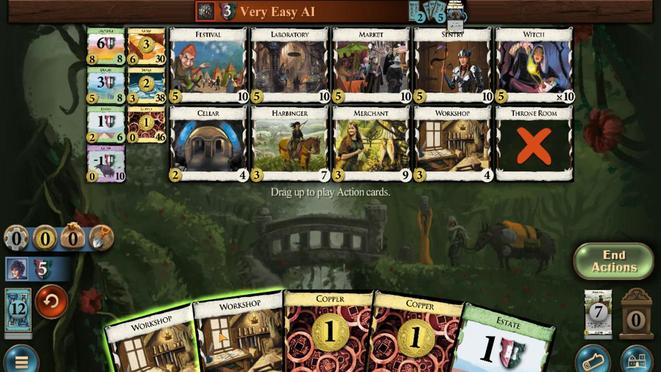 
Action: Mouse pressed left at (269, 264)
Screenshot: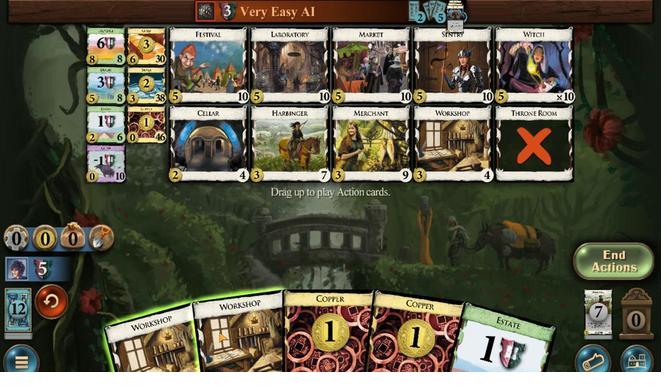 
Action: Mouse moved to (226, 314)
Screenshot: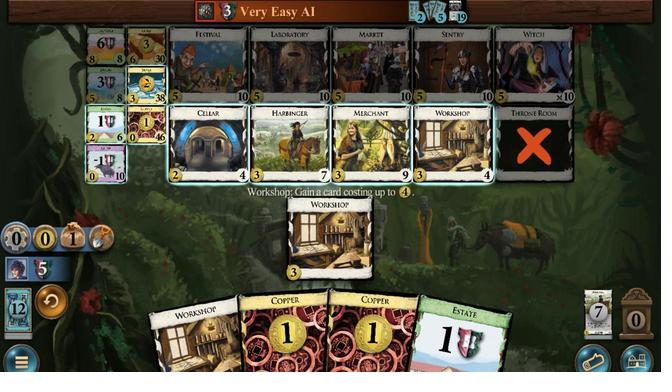 
Action: Mouse pressed left at (226, 314)
Screenshot: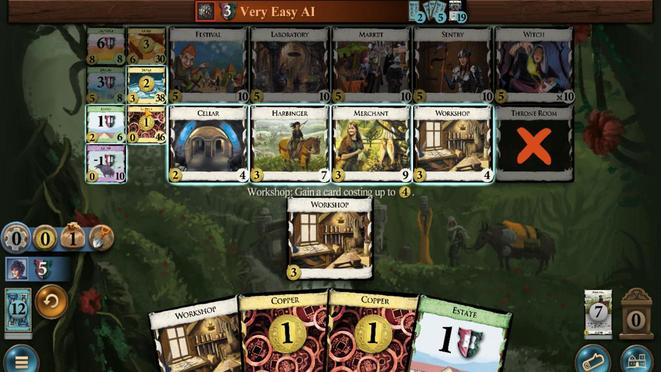 
Action: Mouse moved to (303, 262)
Screenshot: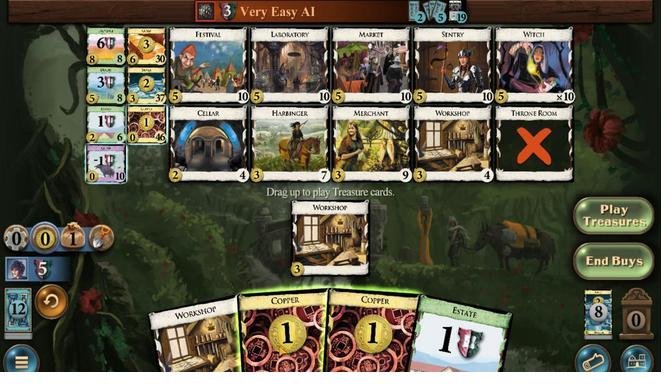 
Action: Mouse pressed left at (303, 262)
Screenshot: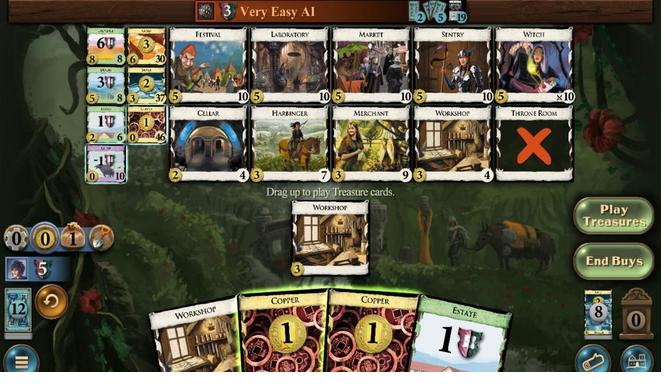 
Action: Mouse moved to (314, 265)
Screenshot: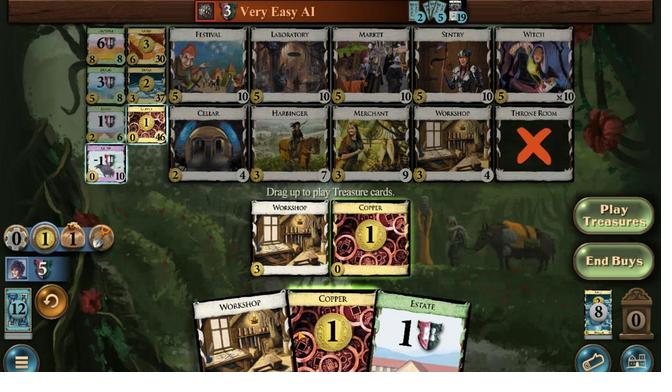 
Action: Mouse pressed left at (314, 265)
Screenshot: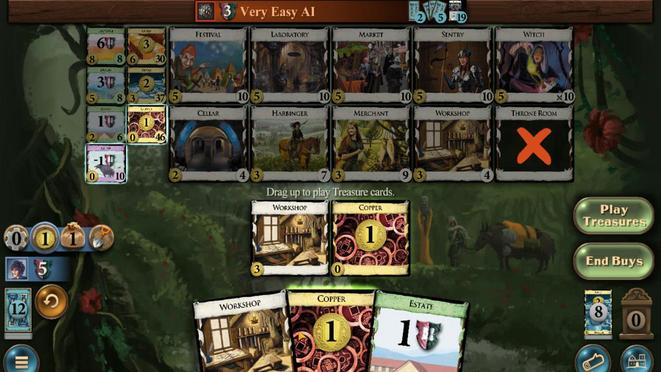 
Action: Mouse moved to (210, 304)
Screenshot: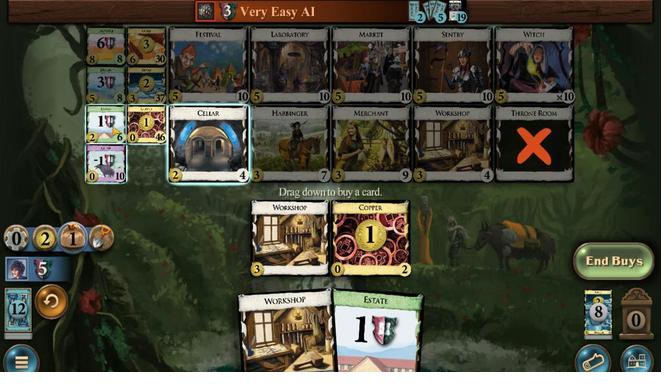 
Action: Mouse pressed left at (210, 304)
Screenshot: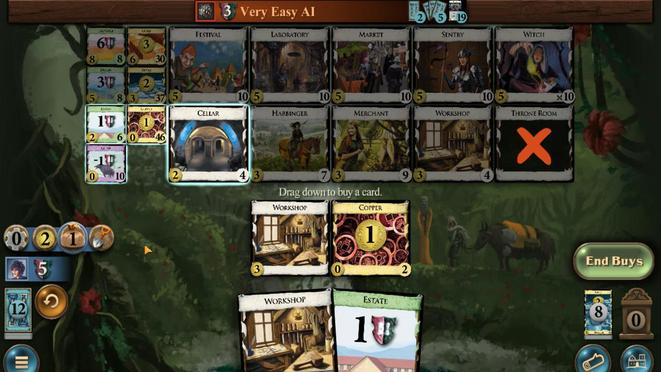 
Action: Mouse moved to (232, 263)
Screenshot: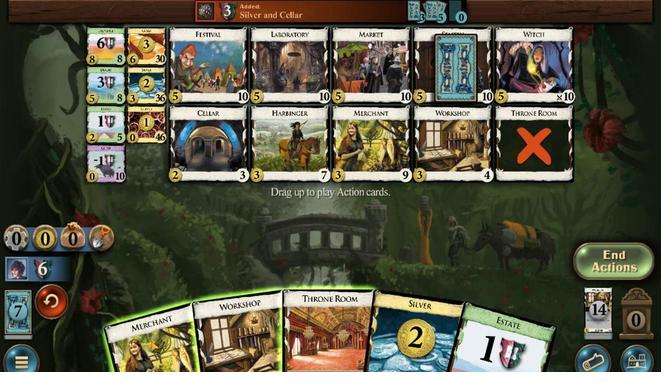 
Action: Mouse pressed left at (232, 263)
Screenshot: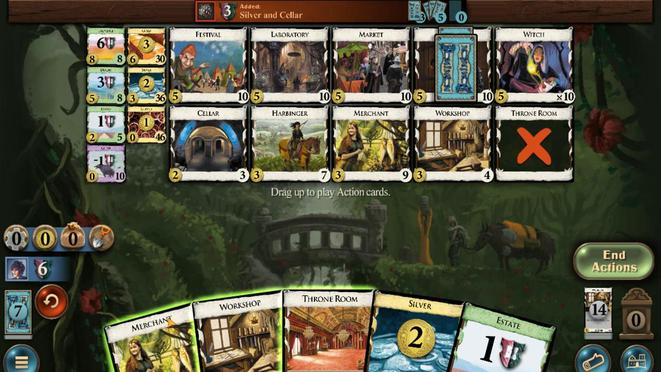
Action: Mouse moved to (270, 265)
Screenshot: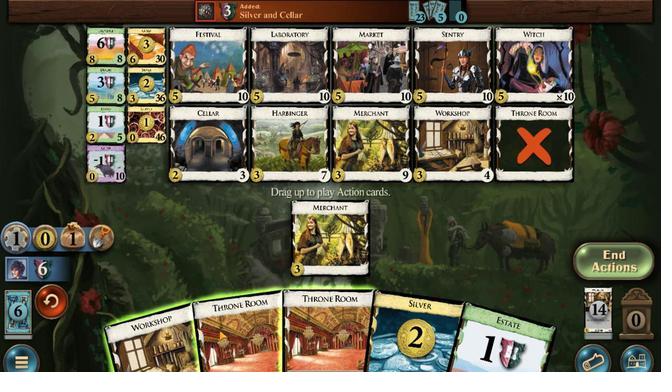 
Action: Mouse pressed left at (270, 265)
Screenshot: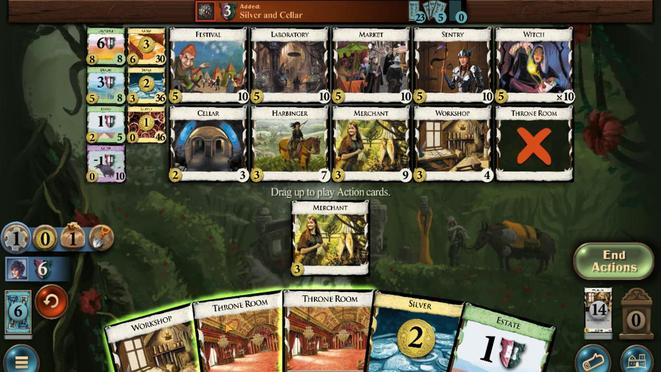 
Action: Mouse moved to (295, 263)
Screenshot: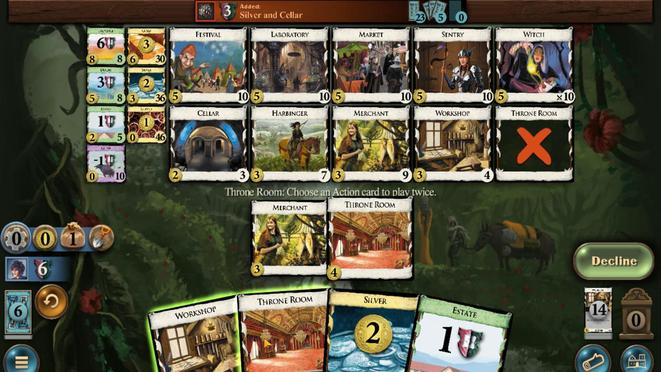 
Action: Mouse pressed left at (295, 263)
Screenshot: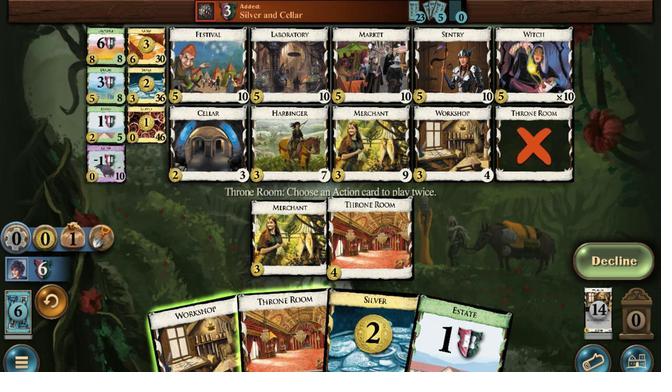 
Action: Mouse moved to (290, 264)
Screenshot: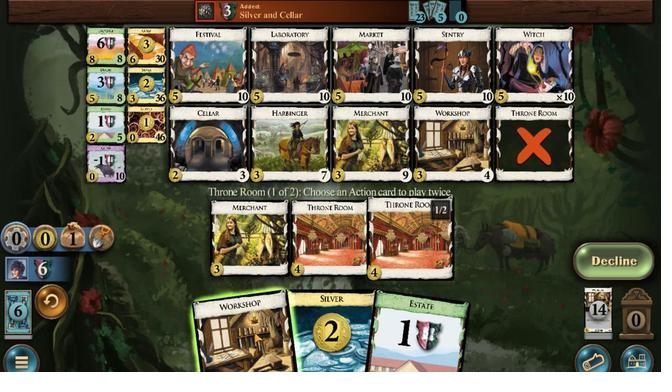 
Action: Mouse pressed left at (290, 264)
Screenshot: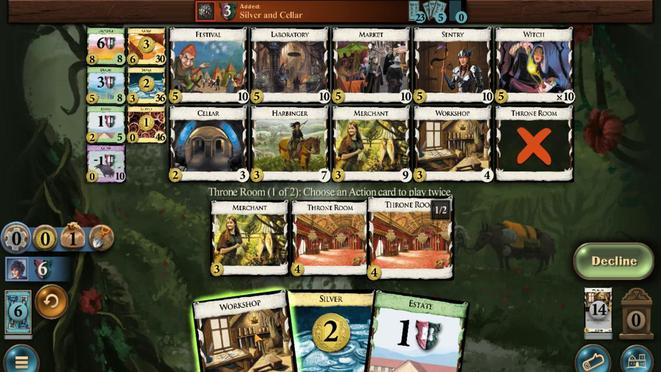
Action: Mouse moved to (404, 302)
Screenshot: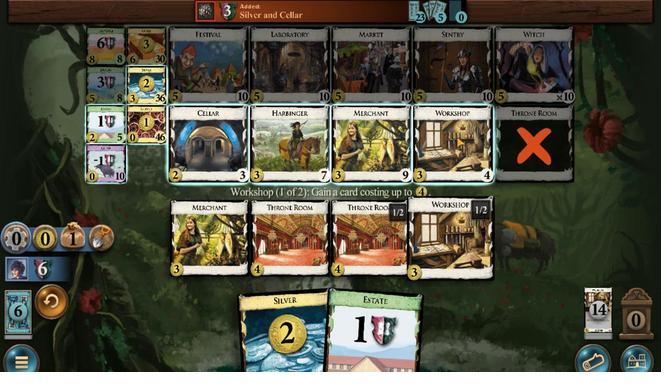 
Action: Mouse pressed left at (404, 302)
Screenshot: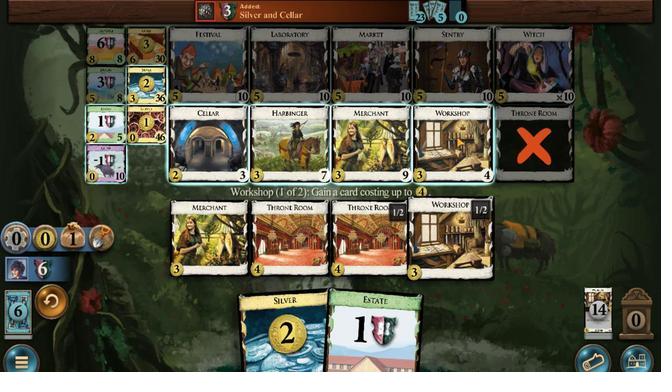 
Action: Mouse moved to (315, 304)
Screenshot: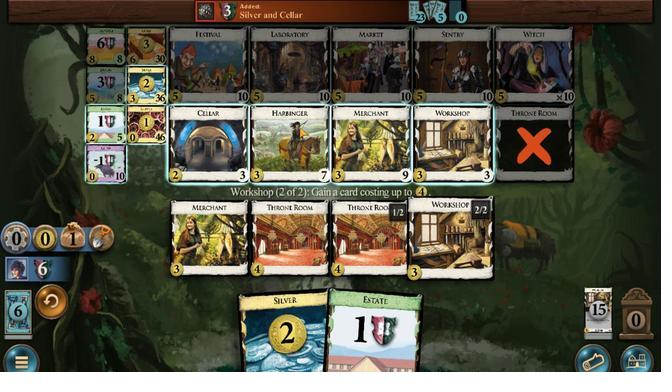 
Action: Mouse pressed left at (315, 304)
Screenshot: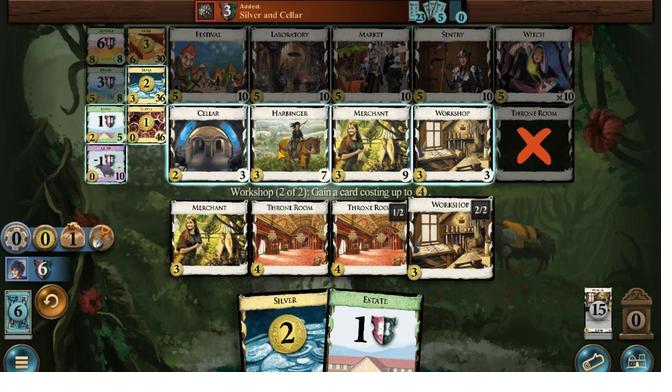 
Action: Mouse moved to (302, 261)
Screenshot: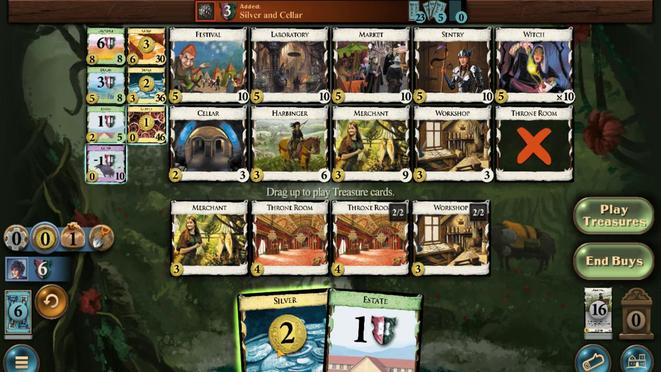 
Action: Mouse pressed left at (302, 261)
Screenshot: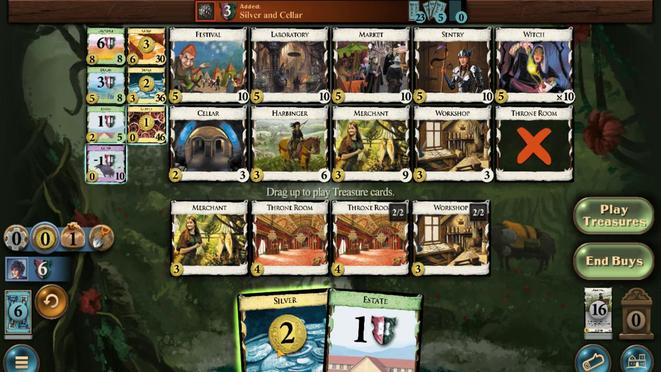 
Action: Mouse moved to (350, 302)
Screenshot: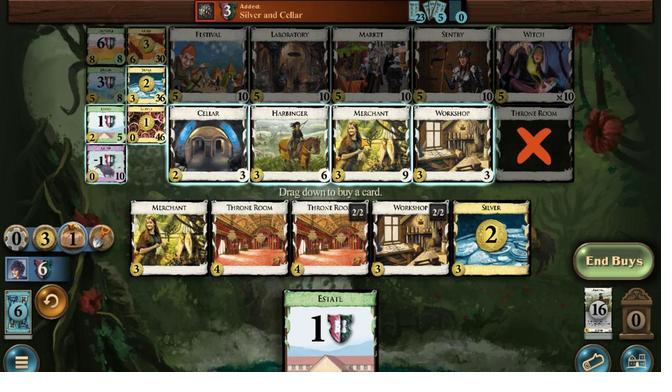 
Action: Mouse pressed left at (350, 302)
Screenshot: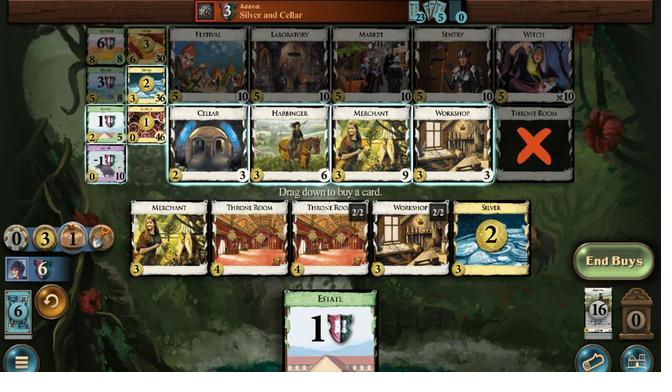 
Action: Mouse moved to (275, 264)
Screenshot: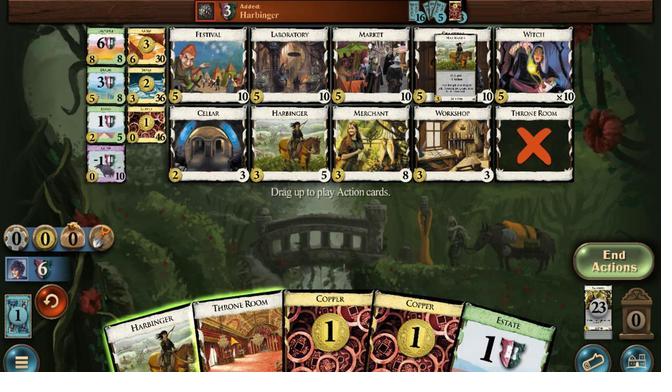 
Action: Mouse pressed left at (275, 264)
Screenshot: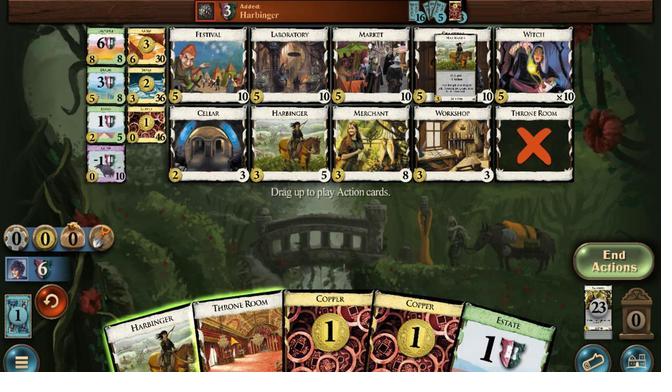 
Action: Mouse moved to (268, 263)
Screenshot: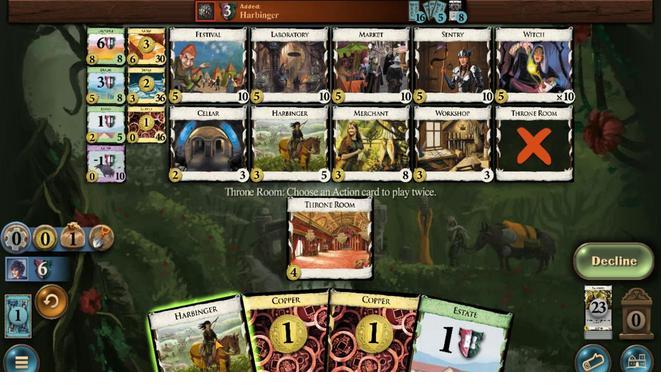 
Action: Mouse pressed left at (268, 263)
Screenshot: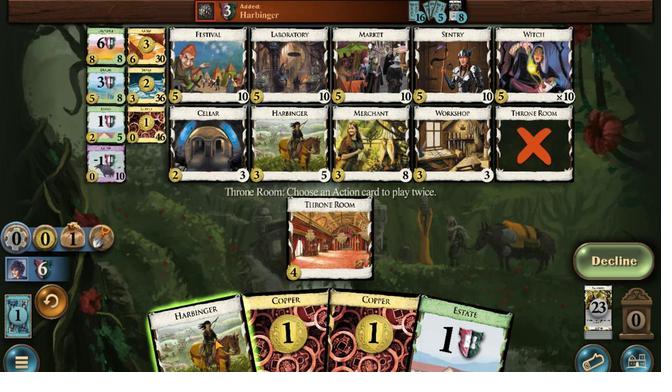 
Action: Mouse moved to (374, 313)
Screenshot: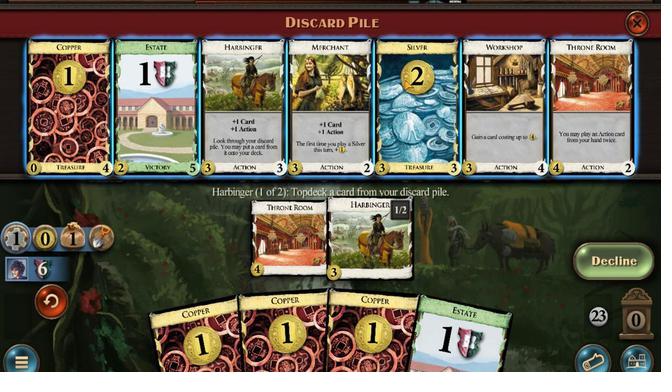 
Action: Mouse pressed left at (374, 313)
Screenshot: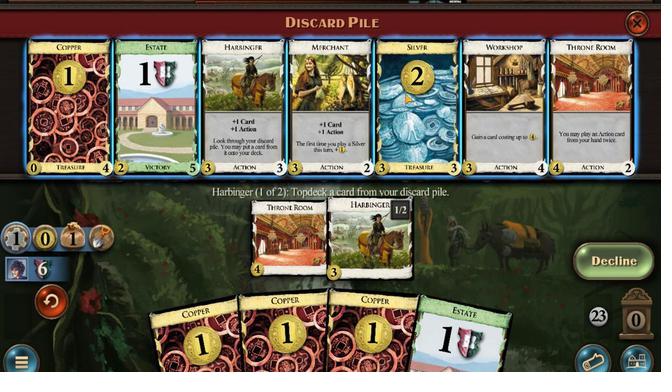 
Action: Mouse moved to (295, 315)
Screenshot: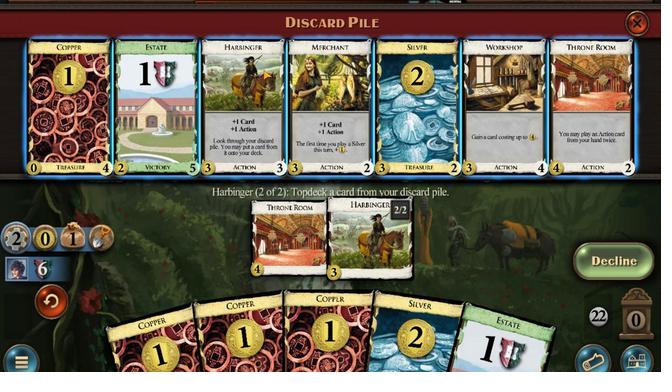 
Action: Mouse pressed left at (295, 315)
Screenshot: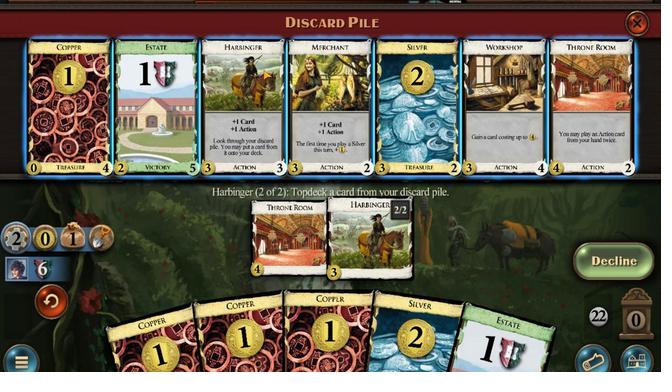 
Action: Mouse moved to (285, 309)
Screenshot: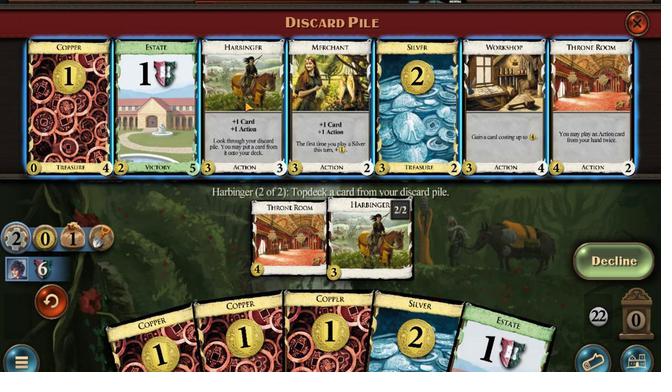 
Action: Mouse pressed left at (285, 309)
Screenshot: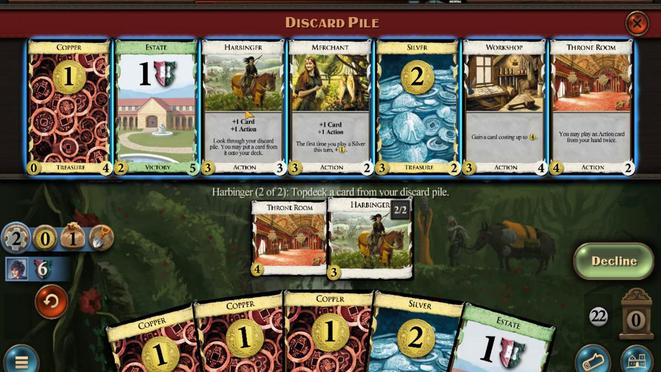 
Action: Mouse moved to (280, 316)
Screenshot: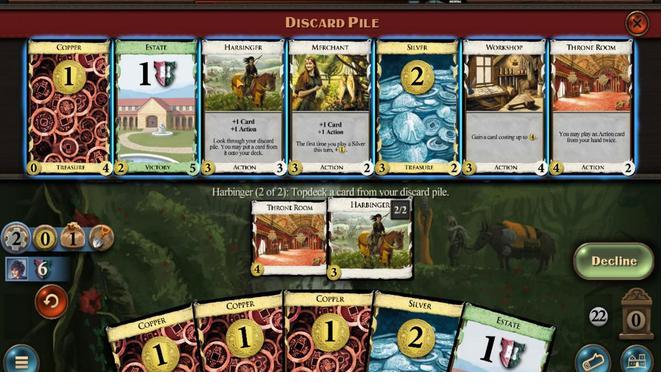 
Action: Mouse pressed left at (280, 316)
Screenshot: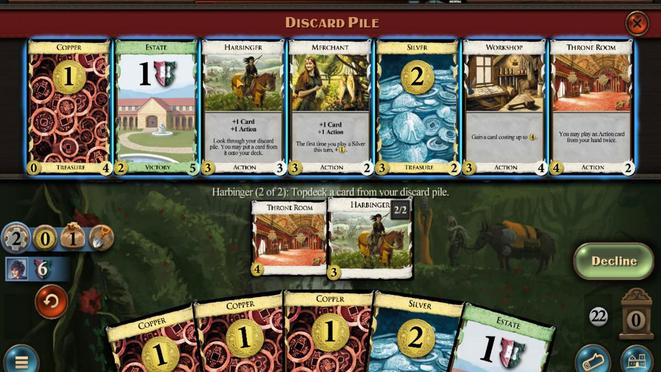 
Action: Mouse moved to (281, 311)
Screenshot: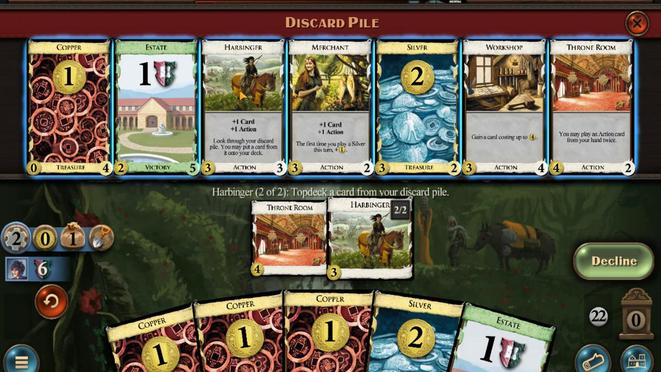 
Action: Mouse pressed left at (281, 311)
Screenshot: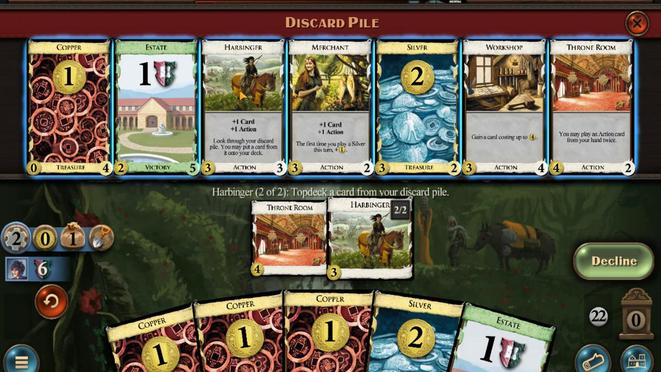 
Action: Mouse moved to (364, 264)
Screenshot: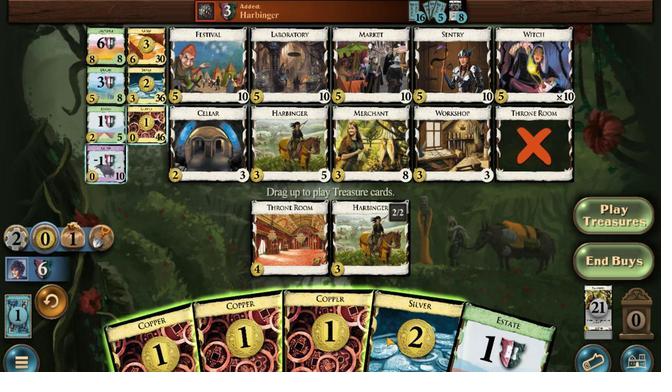 
Action: Mouse pressed left at (364, 264)
Screenshot: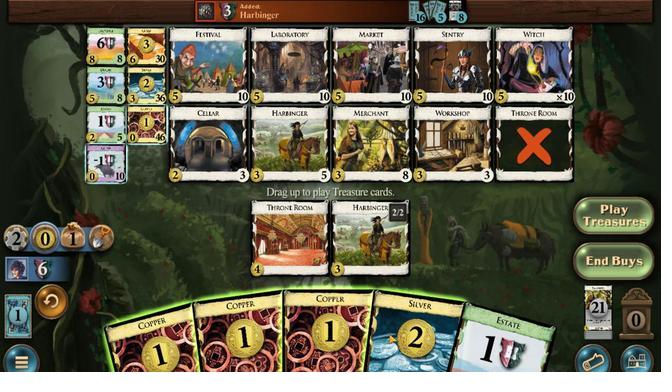 
Action: Mouse moved to (346, 262)
Screenshot: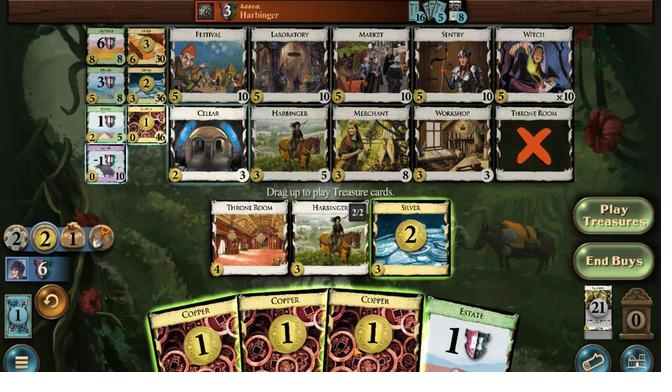 
Action: Mouse pressed left at (346, 262)
Screenshot: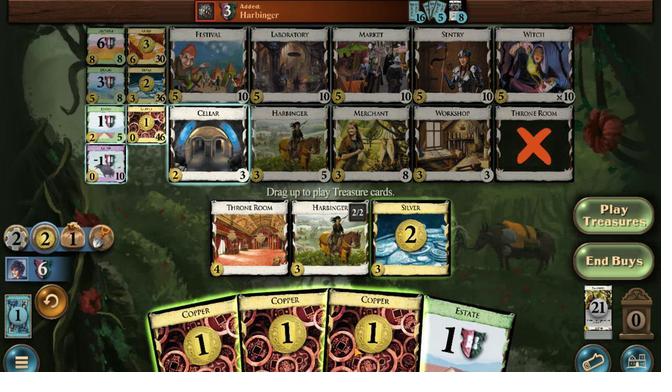 
Action: Mouse moved to (331, 262)
Screenshot: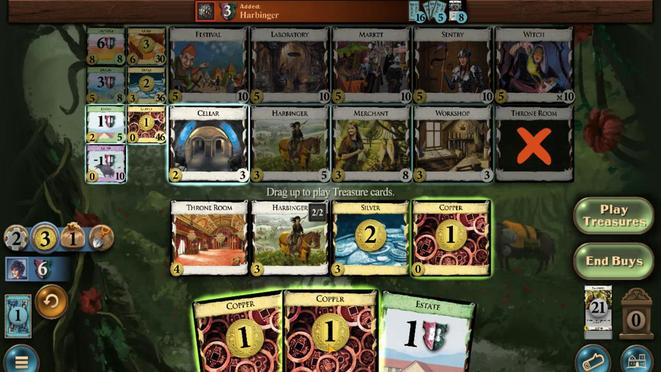 
Action: Mouse pressed left at (331, 262)
Screenshot: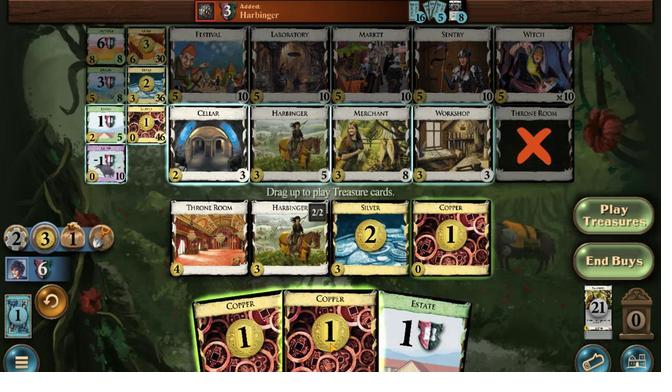 
Action: Mouse moved to (287, 256)
Screenshot: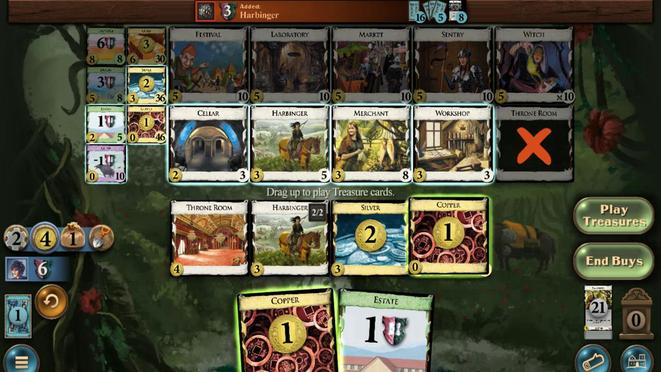 
Action: Mouse pressed left at (287, 256)
Screenshot: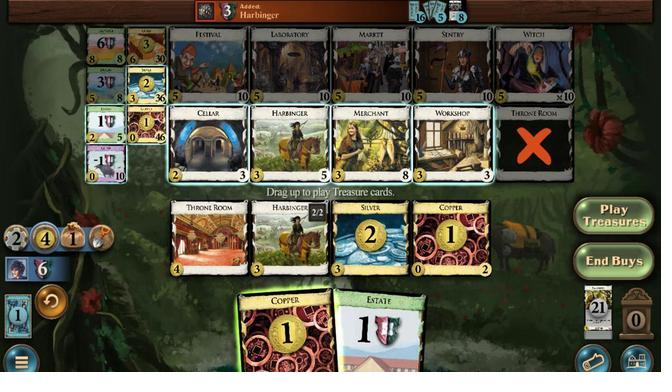 
Action: Mouse moved to (208, 313)
Screenshot: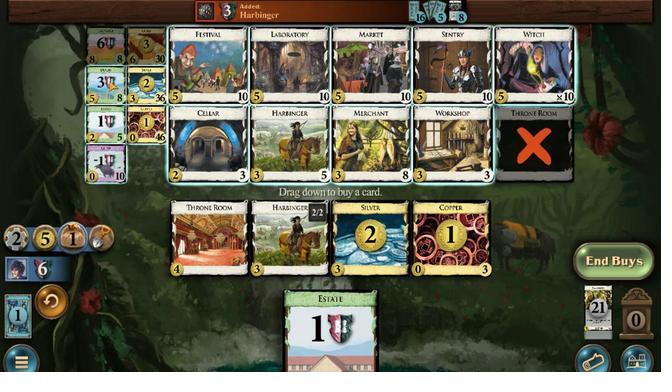 
Action: Mouse pressed left at (208, 313)
Screenshot: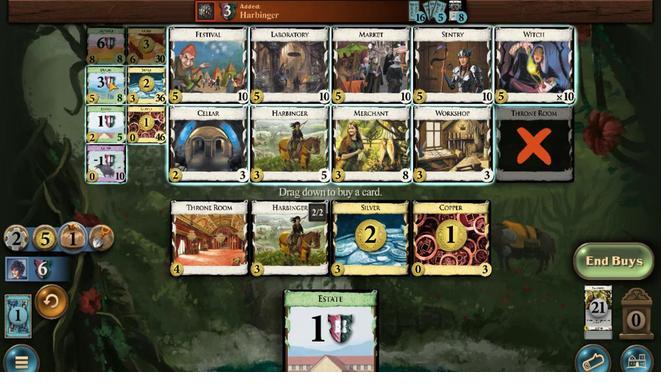 
Action: Mouse moved to (261, 263)
Screenshot: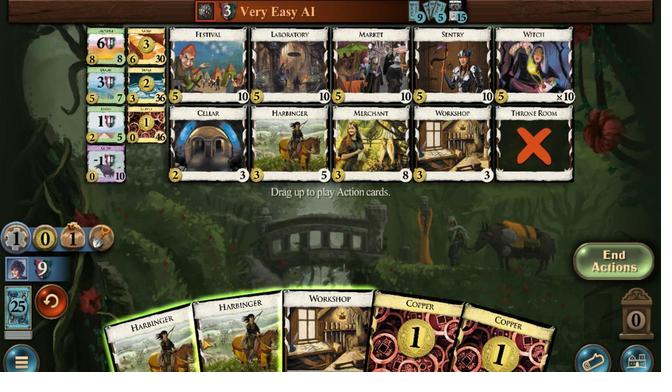 
Action: Mouse pressed left at (261, 263)
Screenshot: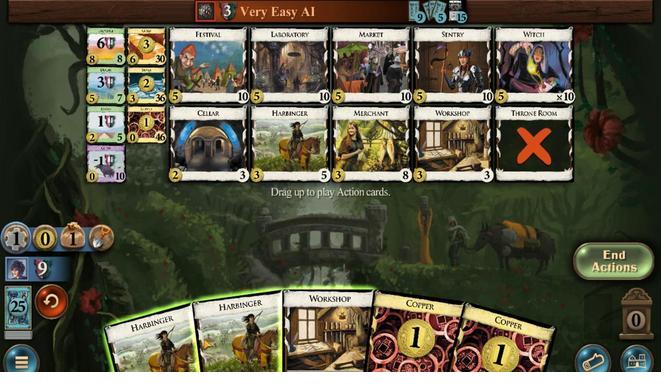 
Action: Mouse moved to (214, 258)
Screenshot: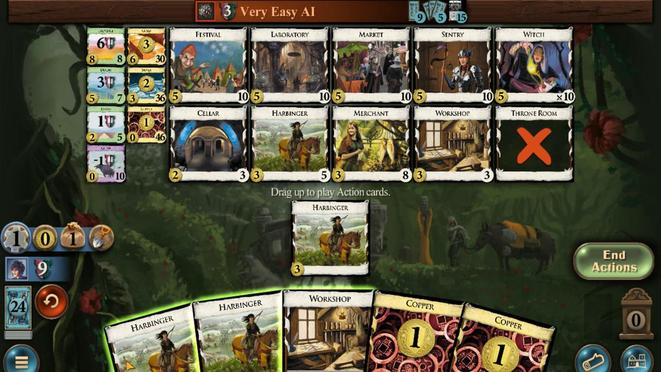 
Action: Mouse pressed left at (214, 258)
Screenshot: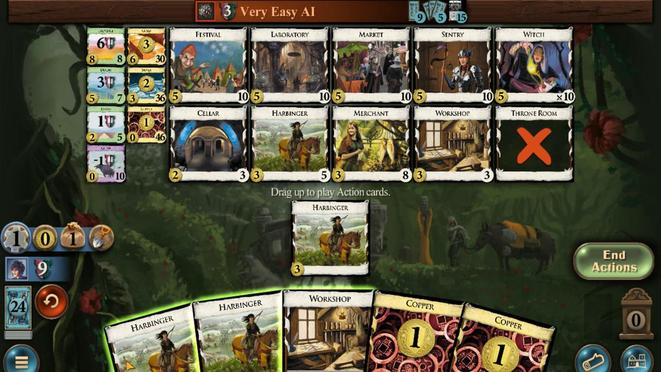 
Action: Mouse moved to (241, 259)
Screenshot: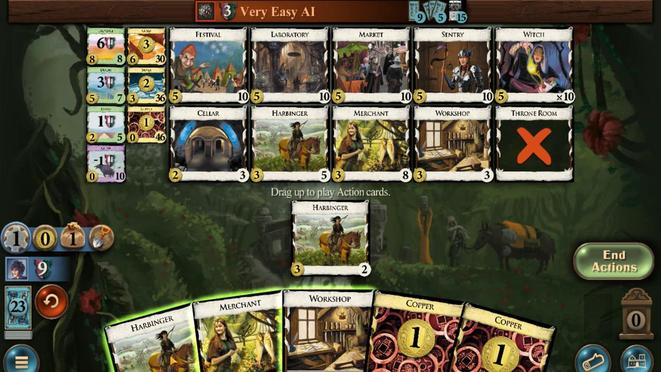 
Action: Mouse pressed left at (241, 259)
Screenshot: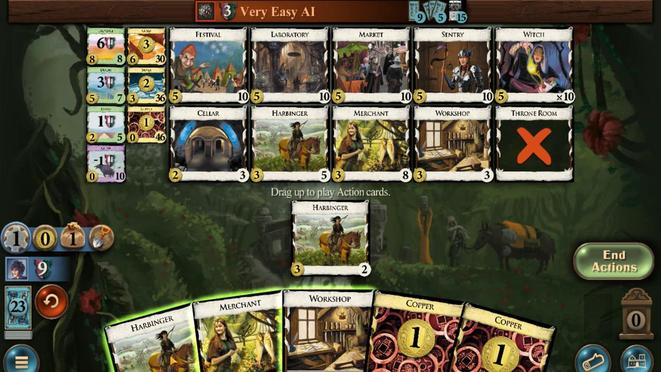 
Action: Mouse moved to (240, 263)
Screenshot: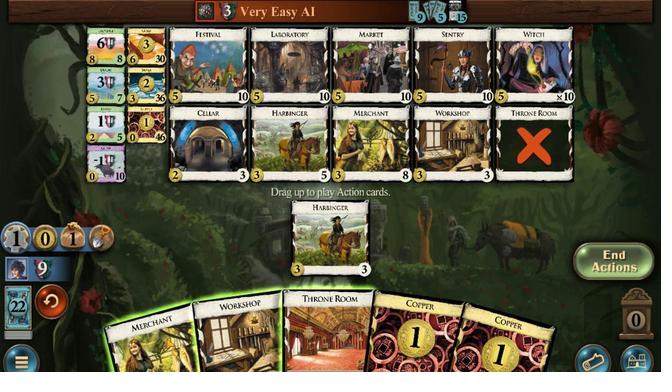 
Action: Mouse pressed left at (240, 263)
Screenshot: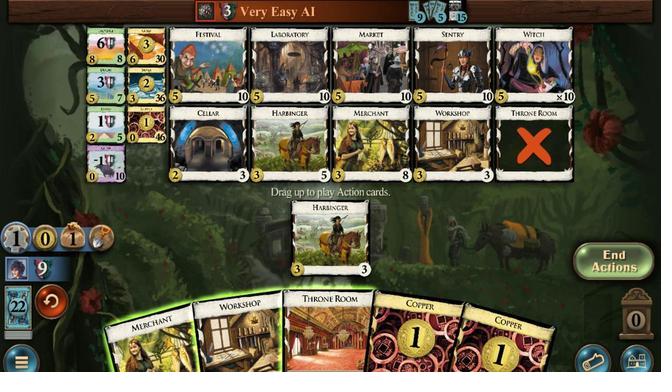 
Action: Mouse moved to (300, 264)
Screenshot: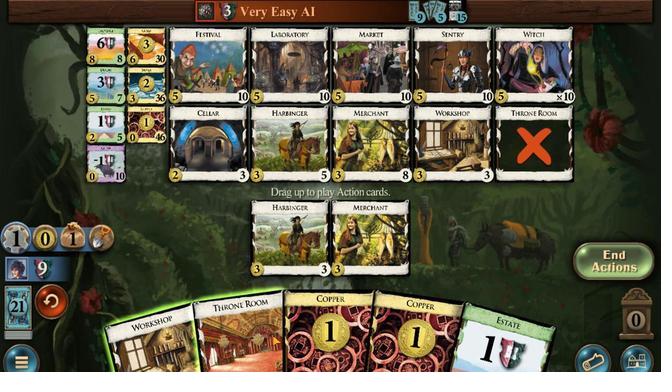 
Action: Mouse pressed left at (300, 264)
Screenshot: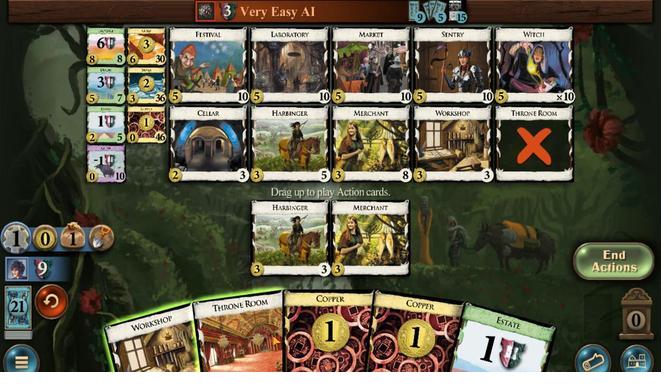 
Action: Mouse moved to (242, 260)
Screenshot: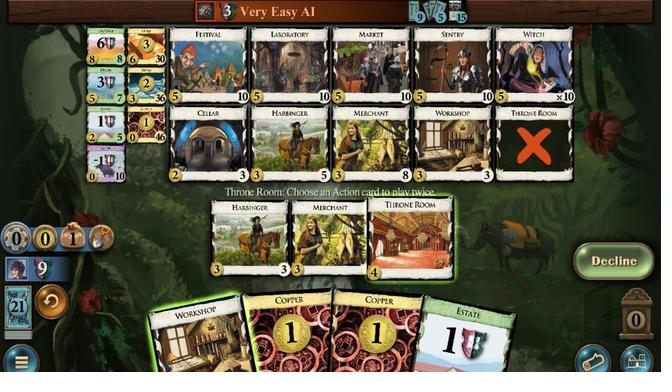 
Action: Mouse pressed left at (242, 260)
Screenshot: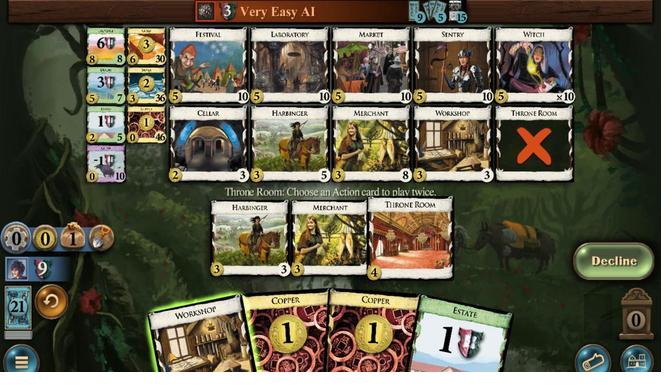 
Action: Mouse moved to (400, 305)
Screenshot: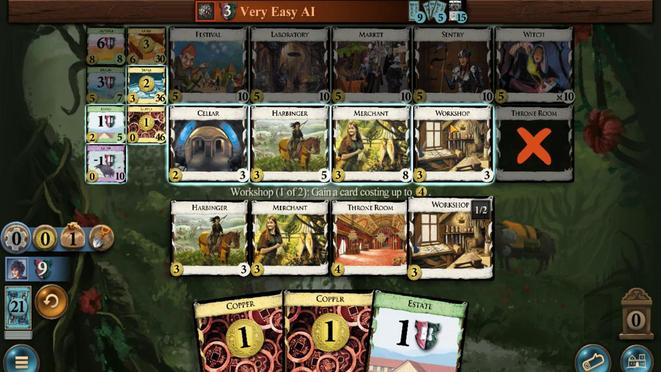 
Action: Mouse pressed left at (400, 305)
Screenshot: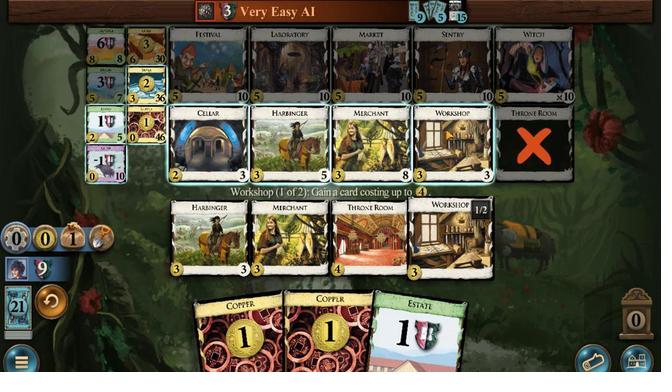 
Action: Mouse moved to (212, 305)
Screenshot: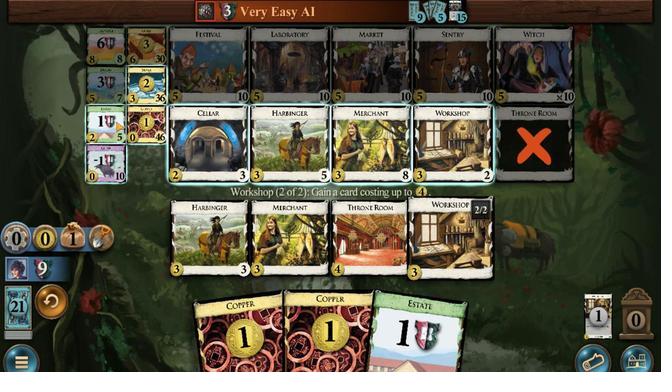 
Action: Mouse pressed left at (212, 305)
Screenshot: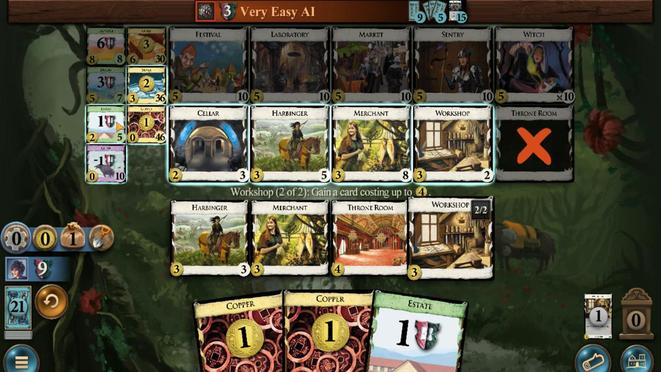 
Action: Mouse moved to (321, 262)
Screenshot: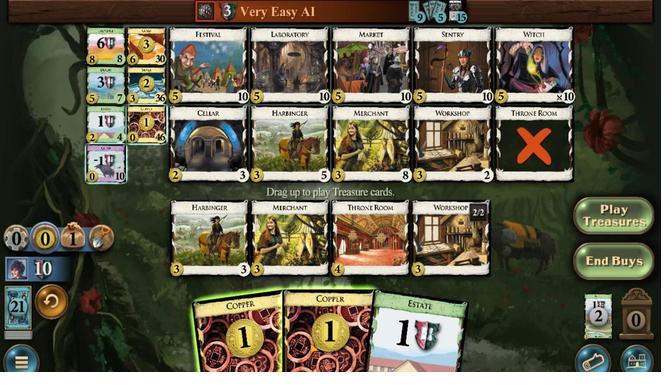 
Action: Mouse pressed left at (321, 262)
Screenshot: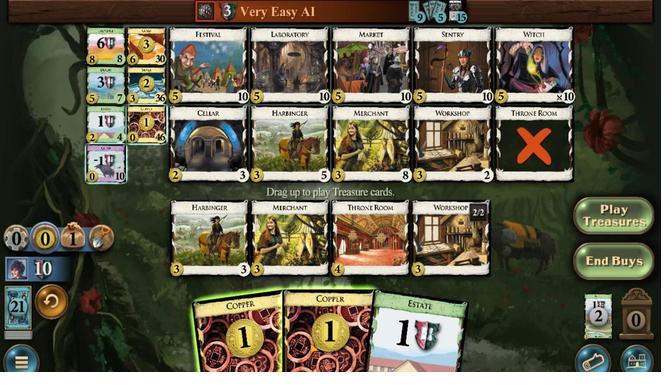 
Action: Mouse moved to (302, 259)
Screenshot: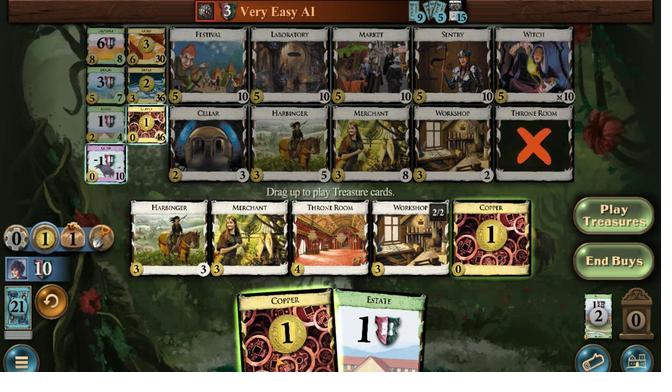 
Action: Mouse pressed left at (302, 259)
Screenshot: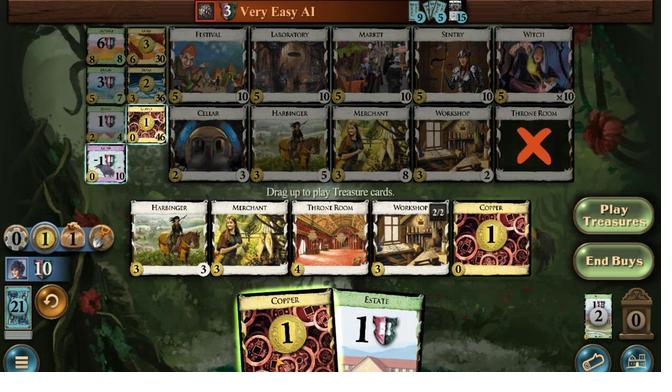 
Action: Mouse moved to (204, 304)
Screenshot: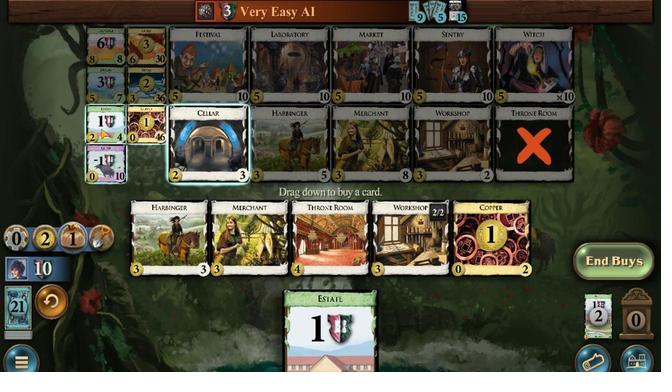 
Action: Mouse pressed left at (204, 304)
Screenshot: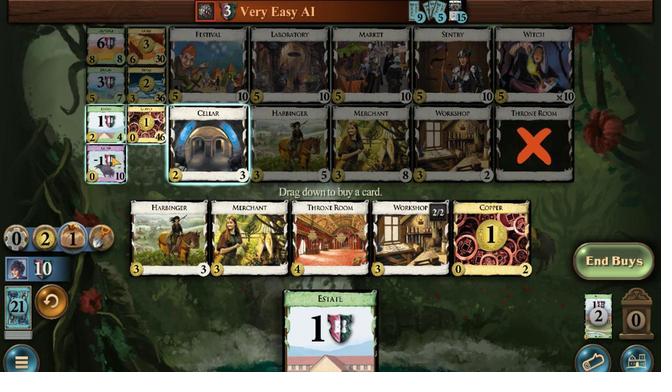 
Action: Mouse moved to (226, 265)
Screenshot: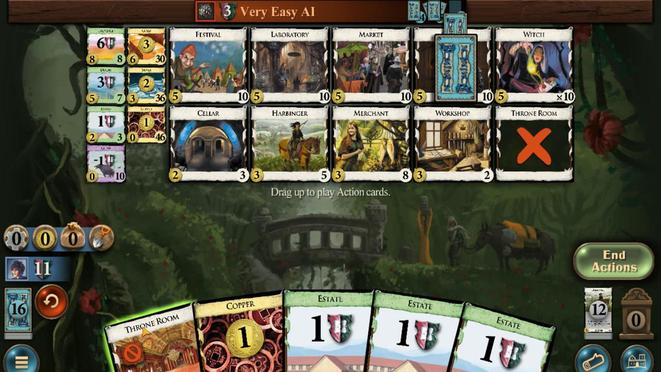
Action: Mouse pressed left at (226, 265)
Screenshot: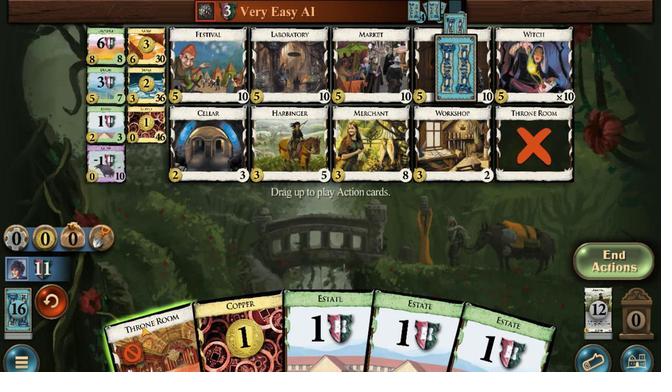 
Action: Mouse moved to (257, 263)
Screenshot: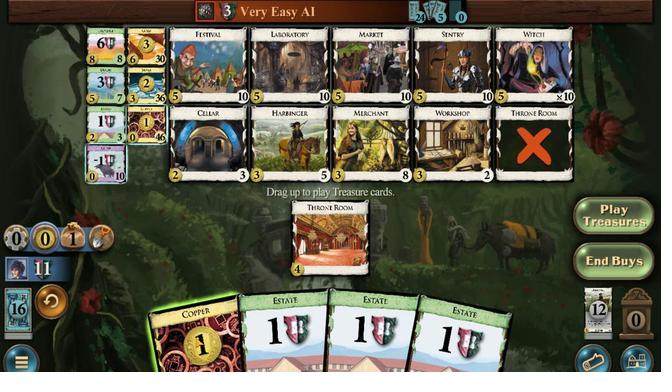 
Action: Mouse pressed left at (257, 263)
Screenshot: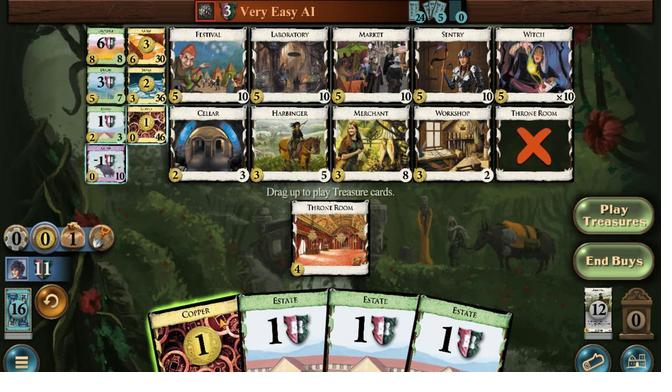 
Action: Mouse moved to (231, 306)
Screenshot: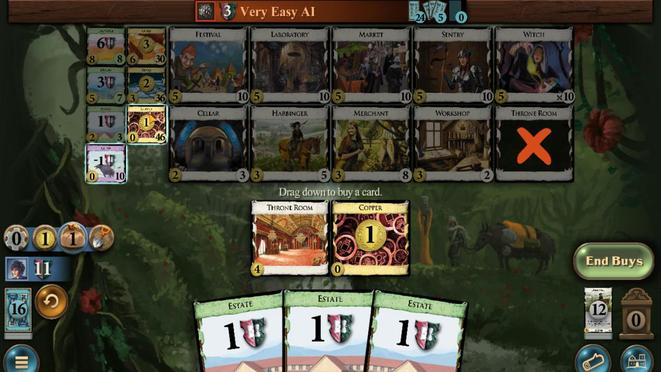 
Action: Mouse pressed left at (231, 306)
Screenshot: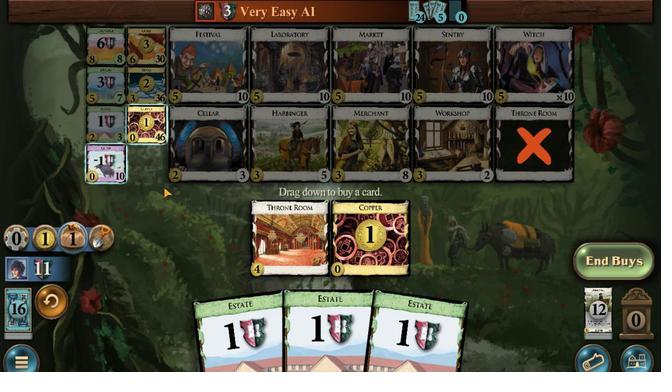 
Action: Mouse moved to (268, 264)
Screenshot: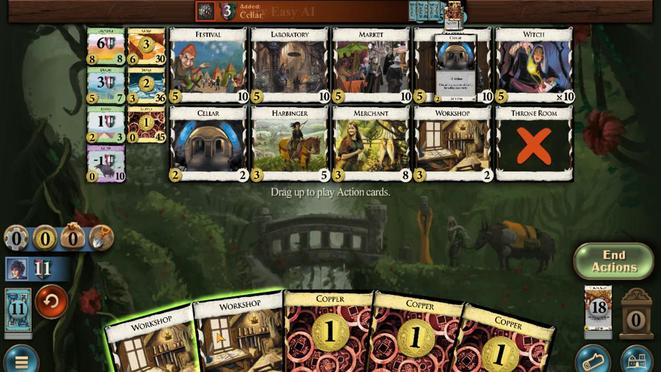 
Action: Mouse pressed left at (268, 264)
Screenshot: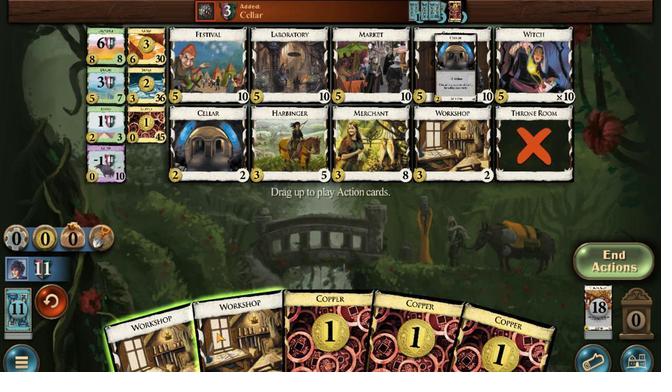 
Action: Mouse moved to (354, 303)
Screenshot: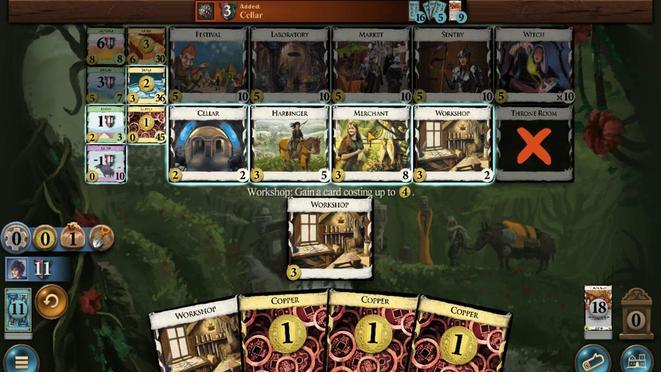 
Action: Mouse pressed left at (354, 303)
Screenshot: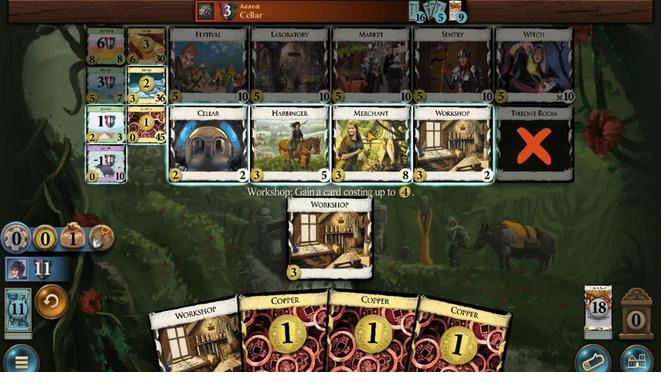 
Action: Mouse moved to (302, 264)
Screenshot: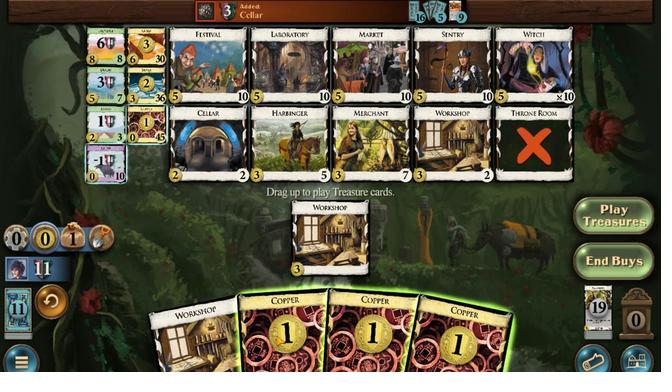 
Action: Mouse pressed left at (302, 264)
Screenshot: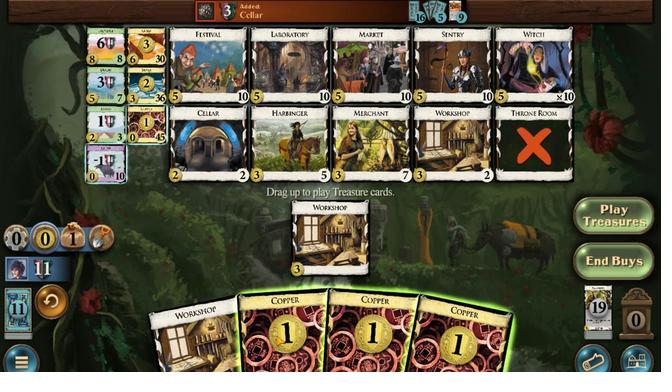 
Action: Mouse moved to (325, 264)
Screenshot: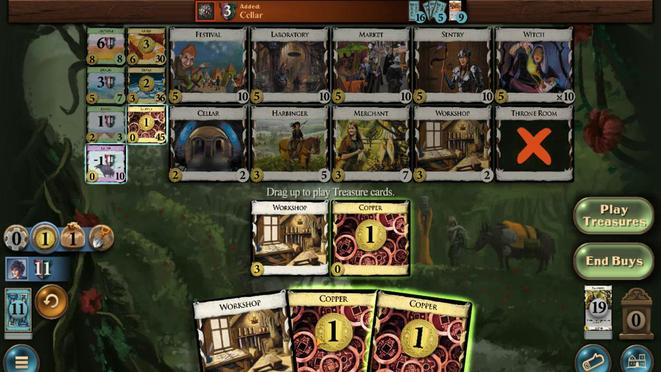 
Action: Mouse pressed left at (325, 264)
Screenshot: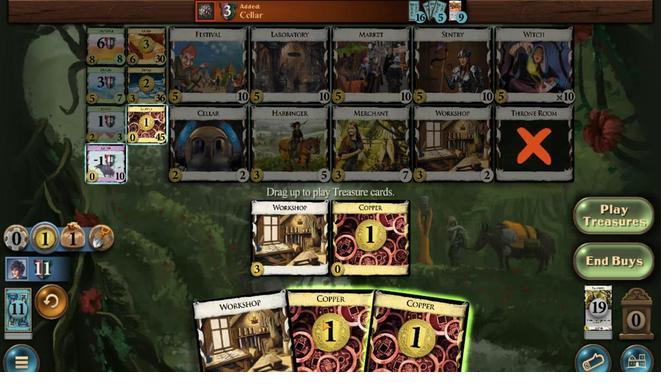 
Action: Mouse moved to (361, 261)
Screenshot: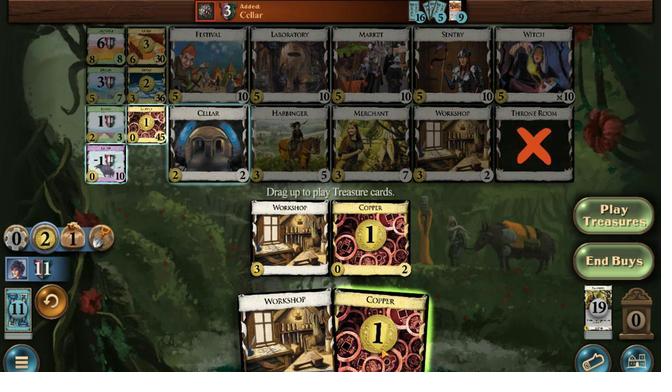 
Action: Mouse pressed left at (361, 261)
Screenshot: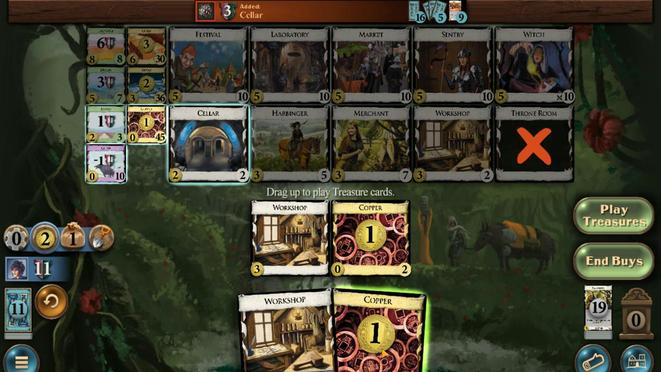 
Action: Mouse moved to (234, 314)
Screenshot: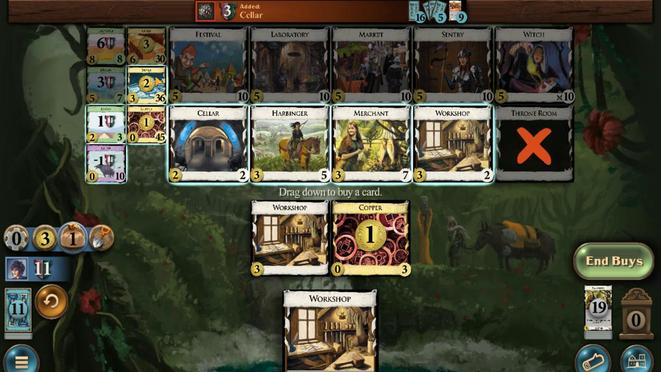 
Action: Mouse pressed left at (234, 314)
Screenshot: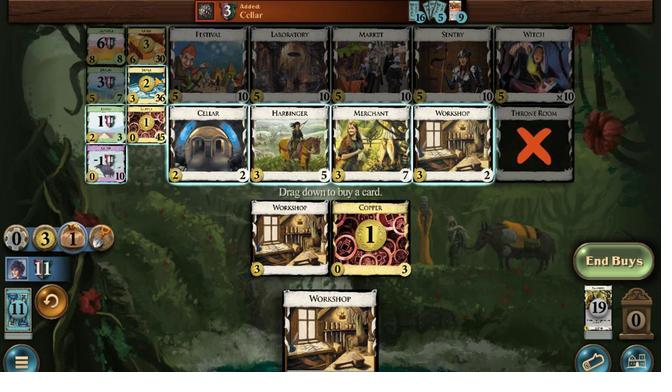 
Action: Mouse moved to (227, 260)
Screenshot: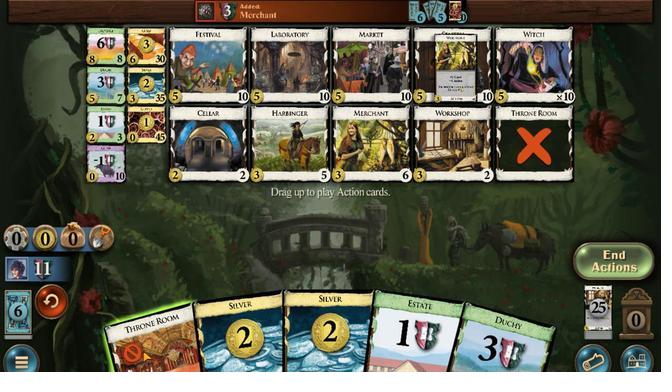 
Action: Mouse pressed left at (227, 260)
Screenshot: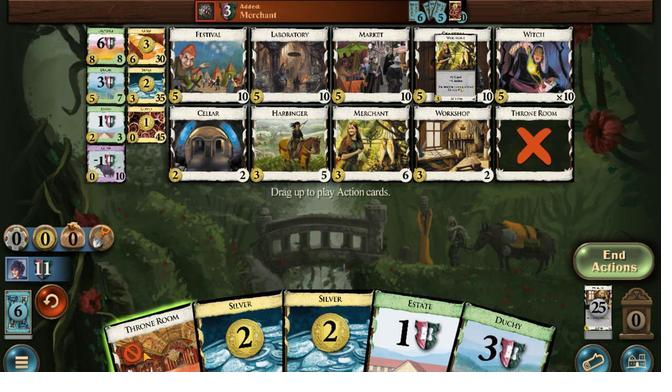 
Action: Mouse moved to (311, 264)
Screenshot: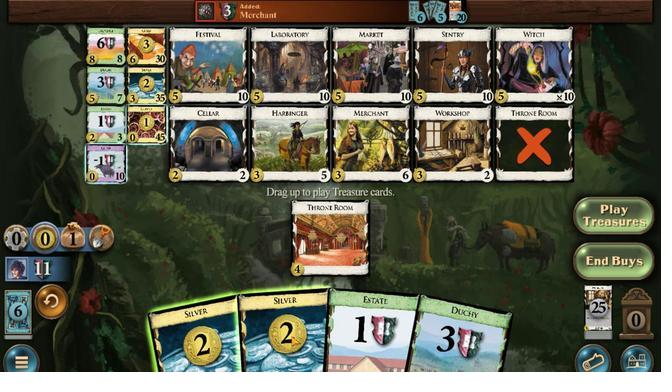 
Action: Mouse pressed left at (311, 264)
Screenshot: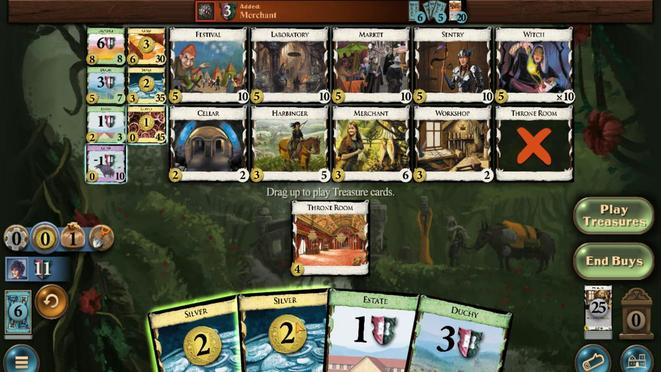 
Action: Mouse moved to (287, 264)
Screenshot: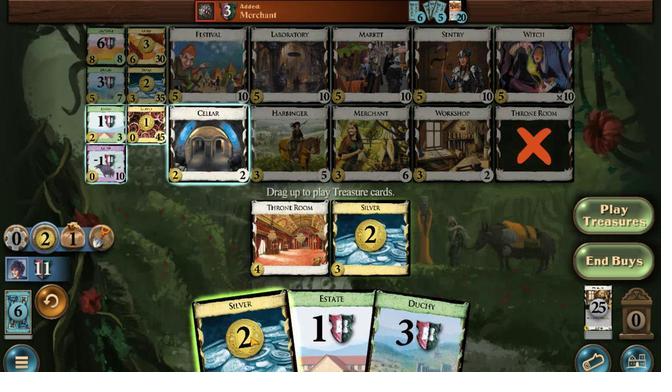 
Action: Mouse pressed left at (287, 264)
Screenshot: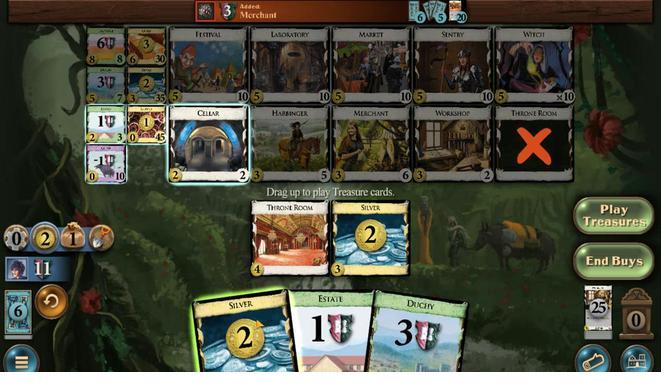 
Action: Mouse moved to (206, 306)
Screenshot: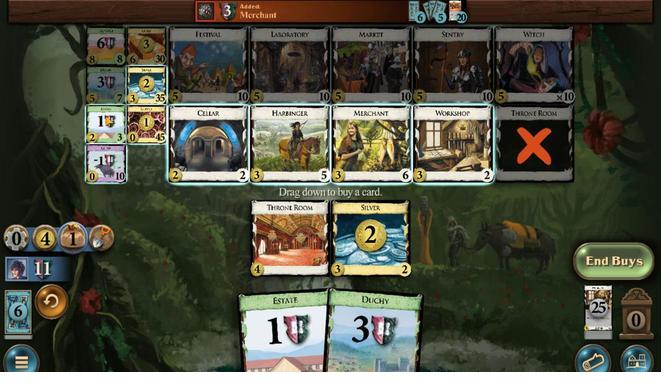 
Action: Mouse pressed left at (206, 306)
Screenshot: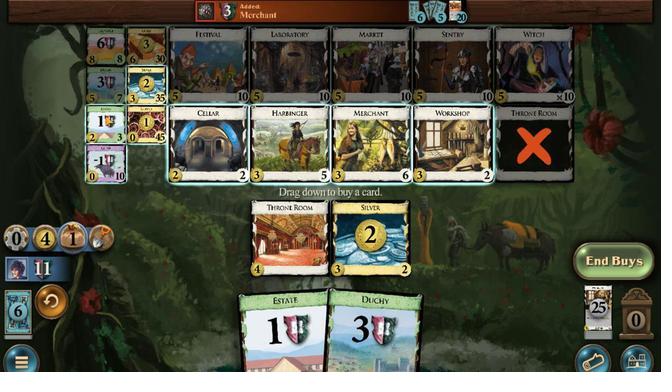 
Action: Mouse moved to (258, 263)
Screenshot: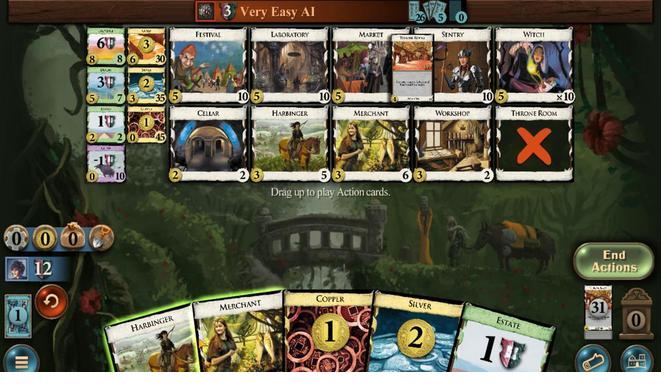 
Action: Mouse pressed left at (258, 263)
Screenshot: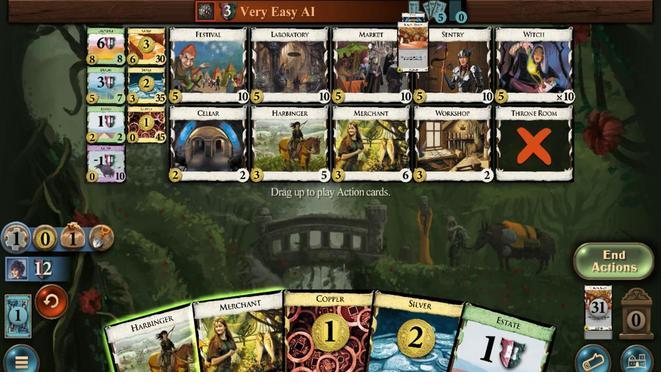 
Action: Mouse moved to (246, 257)
Screenshot: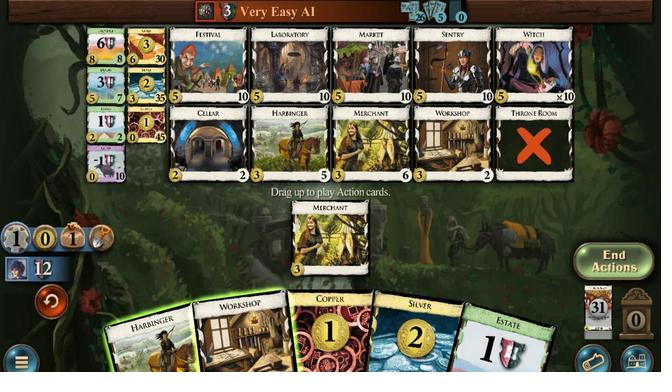 
Action: Mouse pressed left at (246, 257)
Screenshot: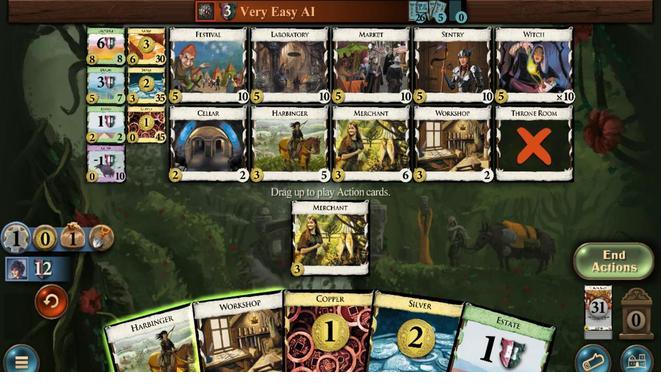 
Action: Mouse moved to (237, 259)
Screenshot: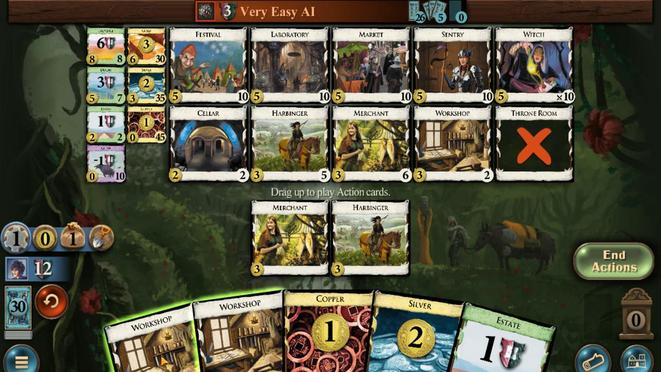 
Action: Mouse pressed left at (237, 259)
Screenshot: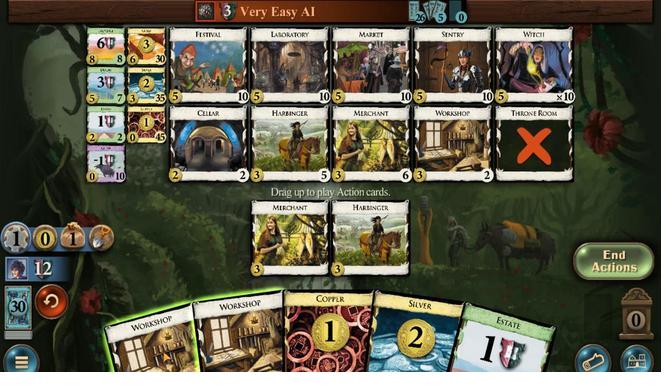 
Action: Mouse moved to (325, 303)
Screenshot: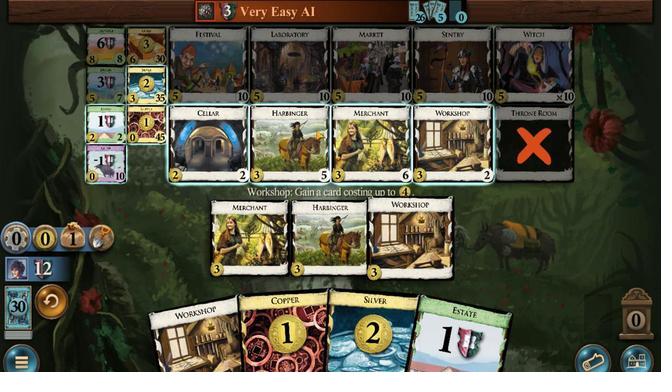 
Action: Mouse pressed left at (325, 303)
Screenshot: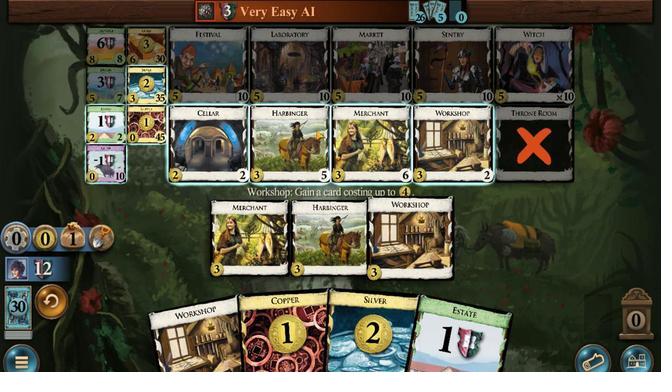 
Action: Mouse moved to (344, 257)
Screenshot: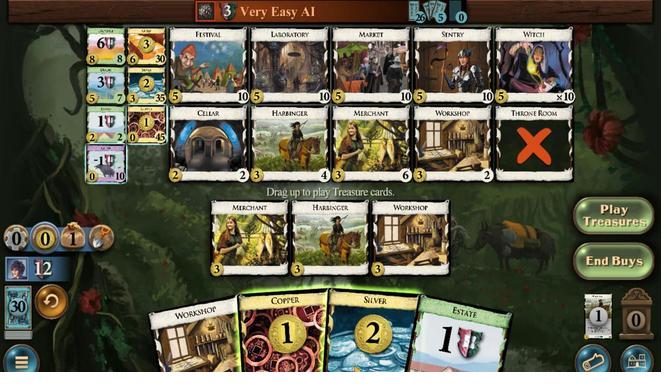 
Action: Mouse pressed left at (344, 257)
Screenshot: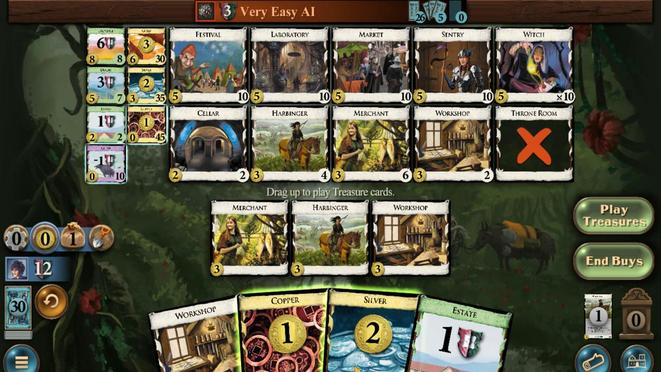 
Action: Mouse moved to (329, 260)
Screenshot: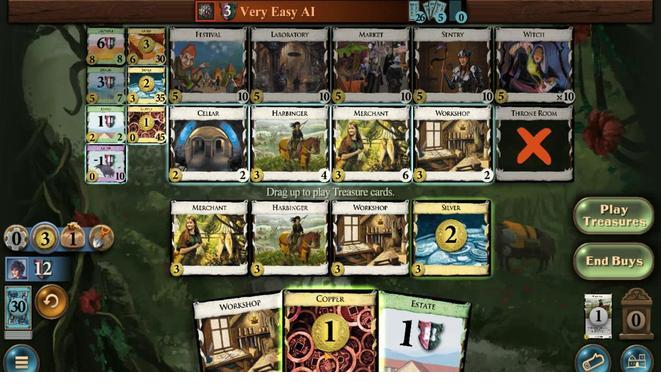 
Action: Mouse pressed left at (329, 260)
Screenshot: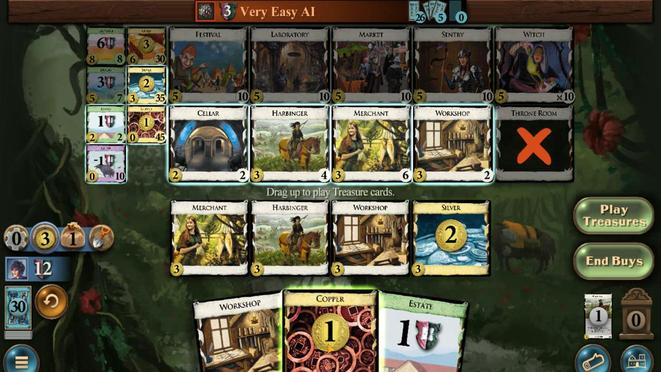
Action: Mouse moved to (316, 303)
Screenshot: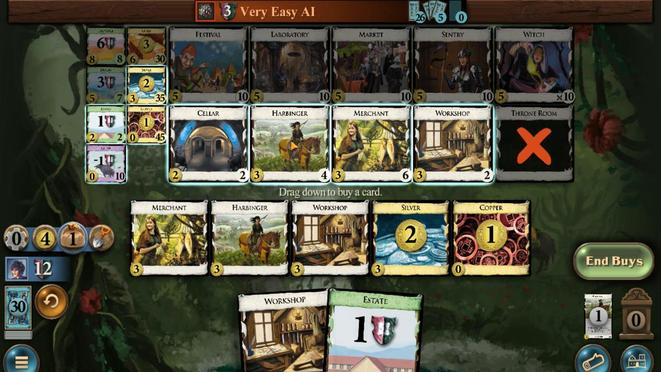 
Action: Mouse pressed left at (316, 303)
Screenshot: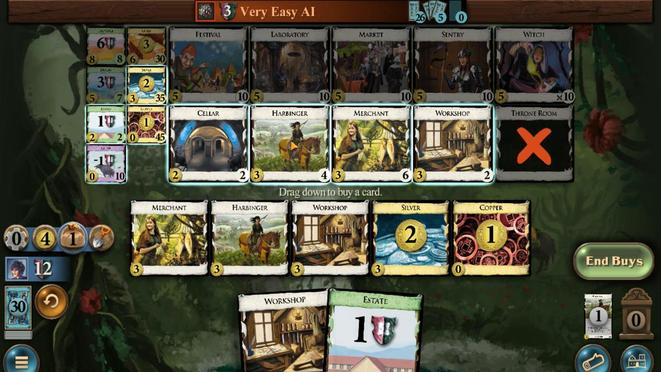 
Action: Mouse moved to (277, 261)
Screenshot: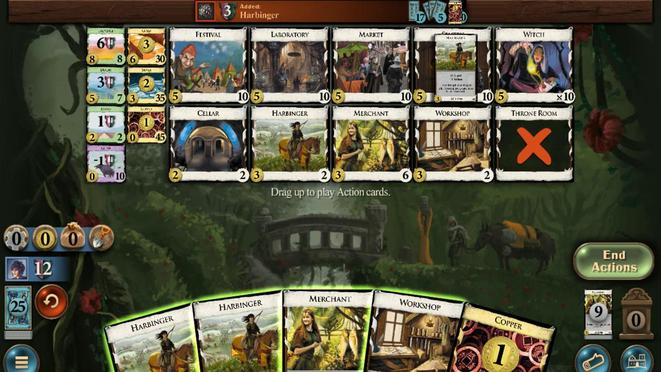 
Action: Mouse pressed left at (277, 261)
Screenshot: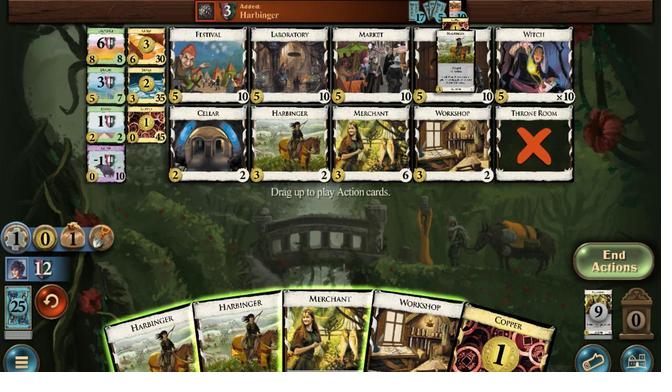 
Action: Mouse moved to (402, 316)
Screenshot: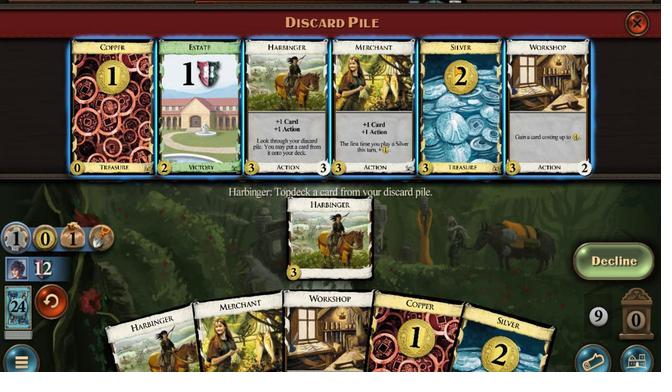 
Action: Mouse pressed left at (402, 316)
Screenshot: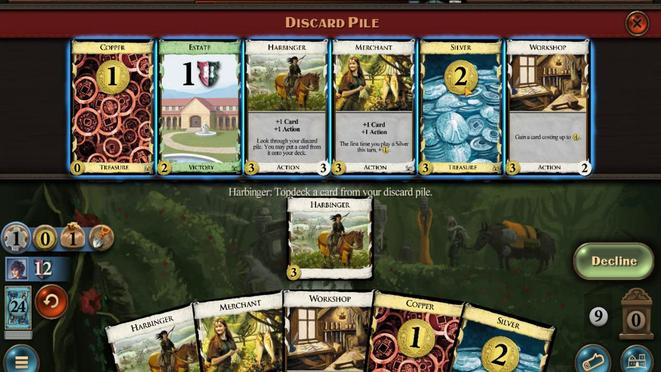 
Action: Mouse moved to (227, 260)
Screenshot: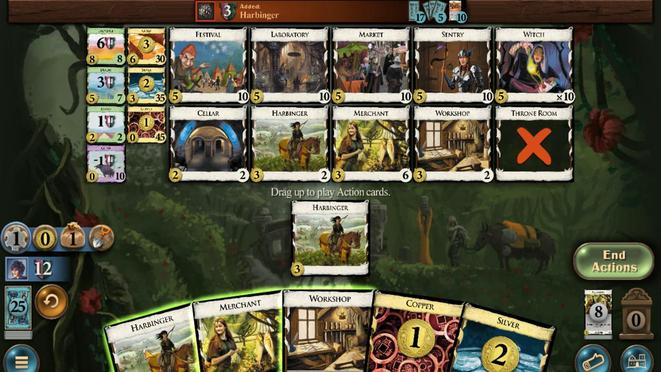 
Action: Mouse pressed left at (227, 260)
Screenshot: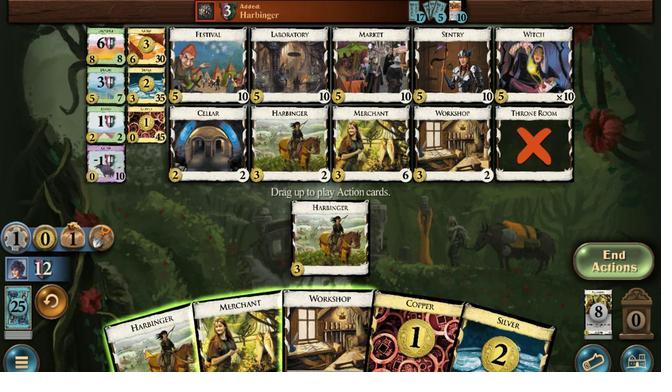 
Action: Mouse moved to (328, 316)
Screenshot: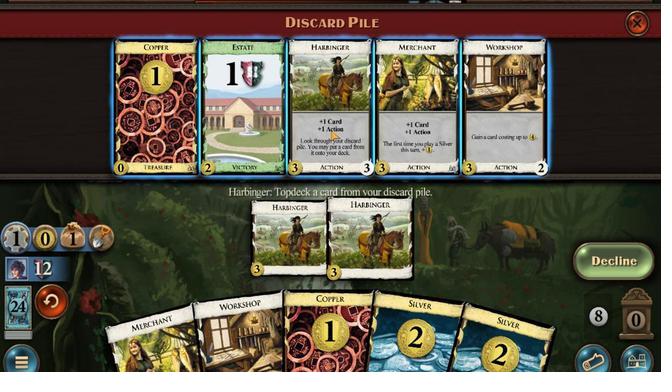
Action: Mouse pressed left at (328, 316)
Screenshot: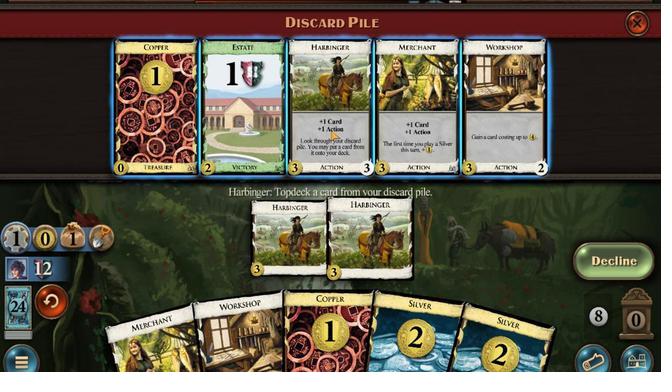 
Action: Mouse moved to (228, 263)
Screenshot: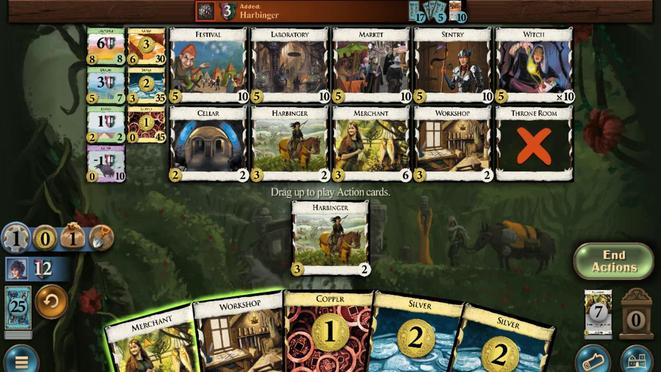 
Action: Mouse pressed left at (228, 263)
Screenshot: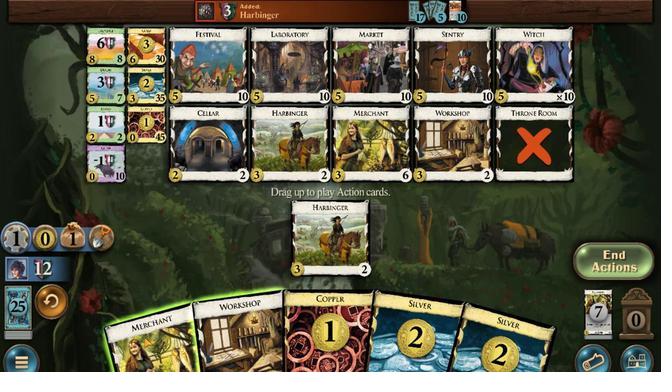 
Action: Mouse moved to (221, 264)
Screenshot: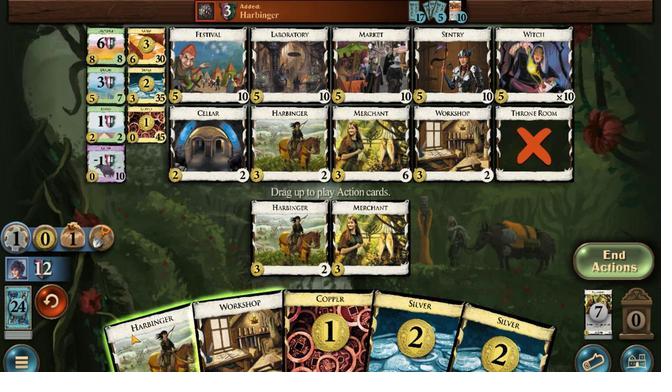 
Action: Mouse pressed left at (221, 264)
Screenshot: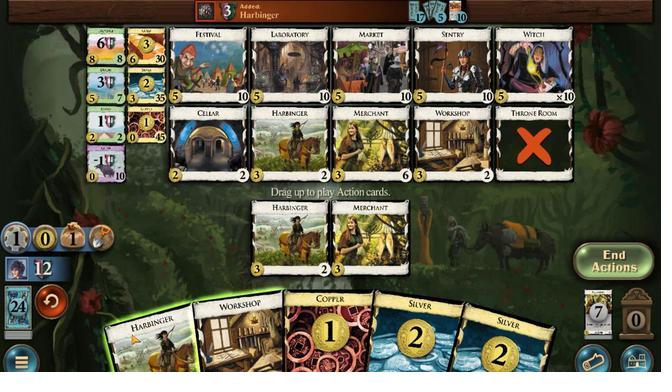 
Action: Mouse moved to (331, 315)
Screenshot: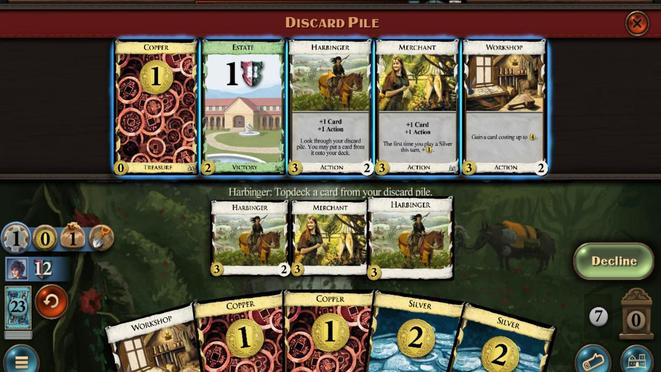 
Action: Mouse pressed left at (331, 315)
Screenshot: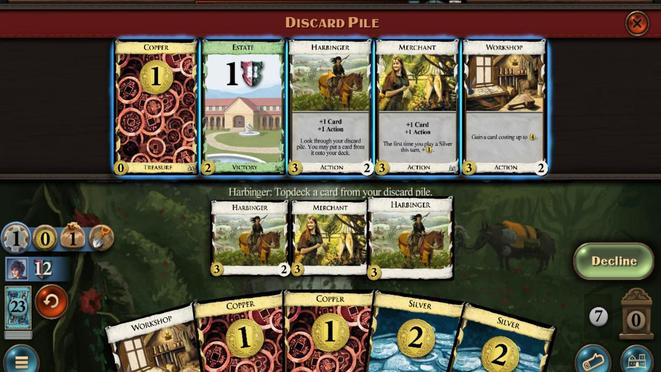 
Action: Mouse moved to (226, 262)
Screenshot: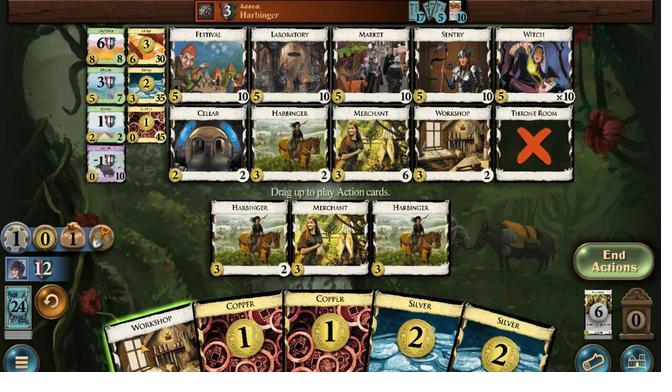 
Action: Mouse pressed left at (226, 262)
